 Task: Look for space in São Félix do Xingu, Brazil from 6th June, 2023 to 8th June, 2023 for 2 adults in price range Rs.7000 to Rs.12000. Place can be private room with 1  bedroom having 2 beds and 1 bathroom. Property type can be house, flat, guest house. Amenities needed are: wifi. Booking option can be shelf check-in. Required host language is Spanish.
Action: Mouse moved to (570, 75)
Screenshot: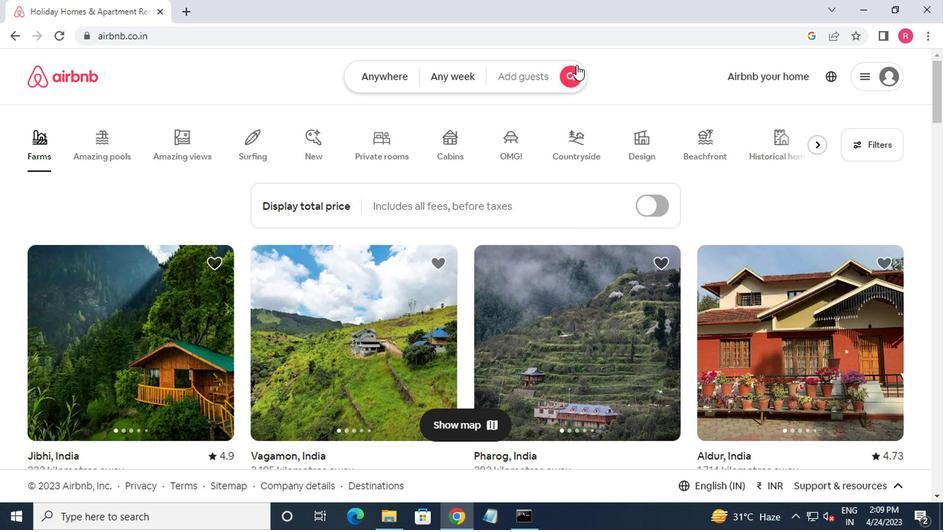 
Action: Mouse pressed left at (570, 75)
Screenshot: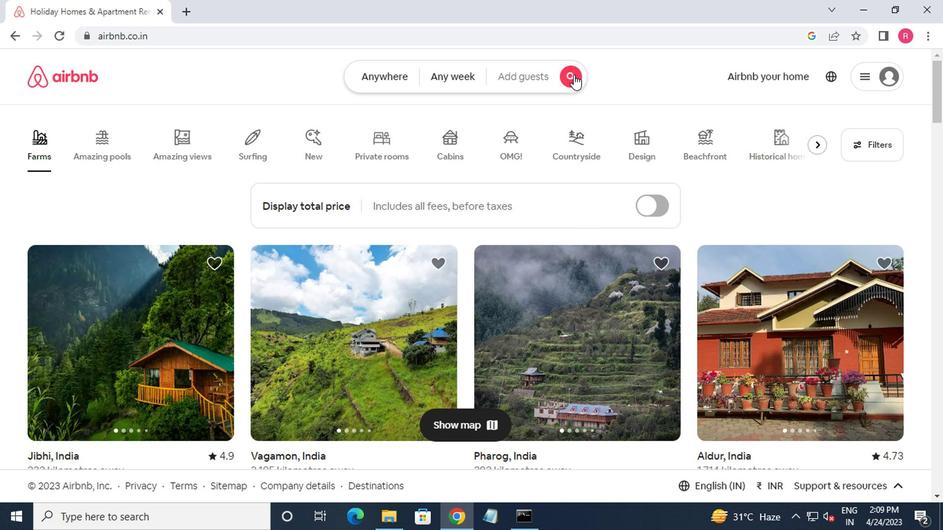 
Action: Mouse moved to (256, 142)
Screenshot: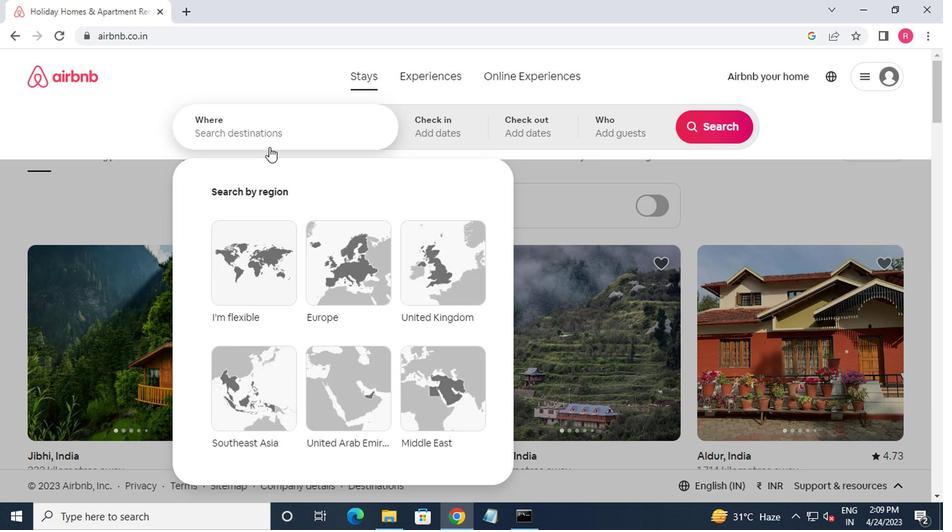
Action: Mouse pressed left at (256, 142)
Screenshot: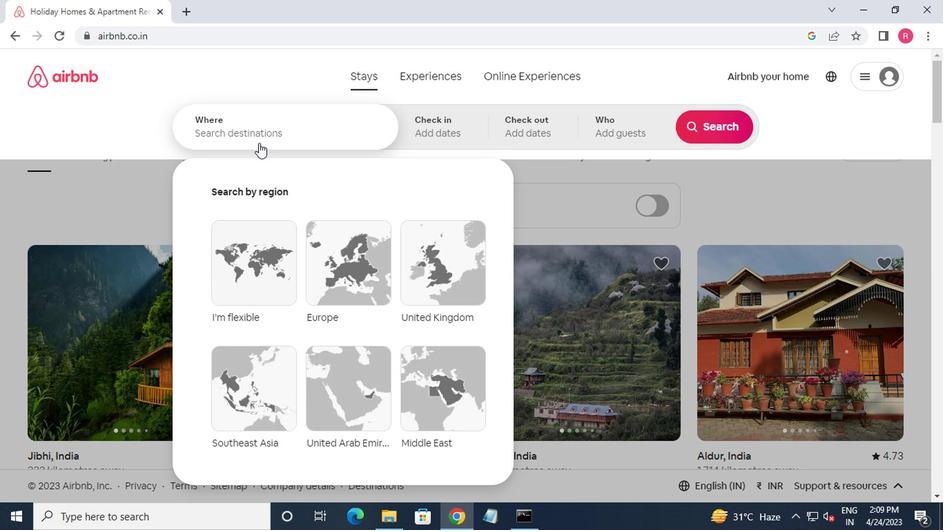 
Action: Mouse moved to (256, 142)
Screenshot: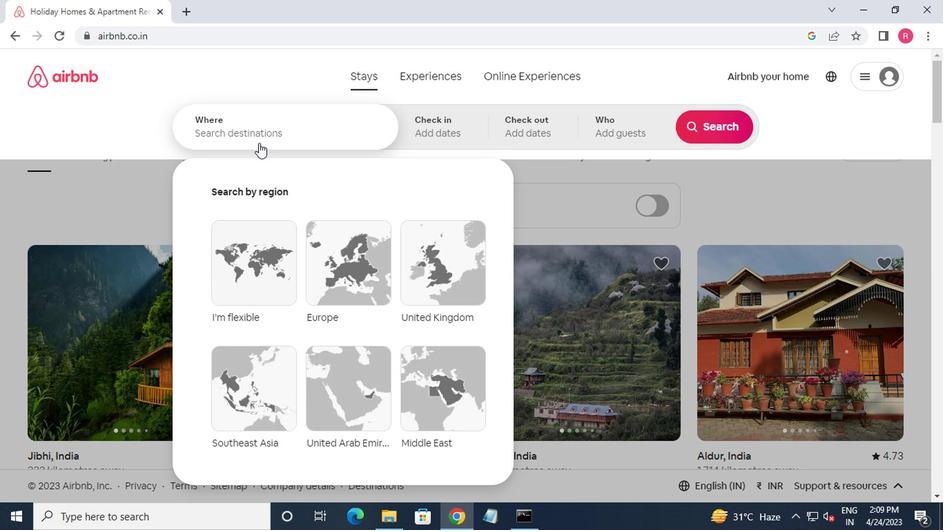 
Action: Key pressed sao<Key.space>felix<Key.space>do<Key.space>xingu,brazil<Key.enter>
Screenshot: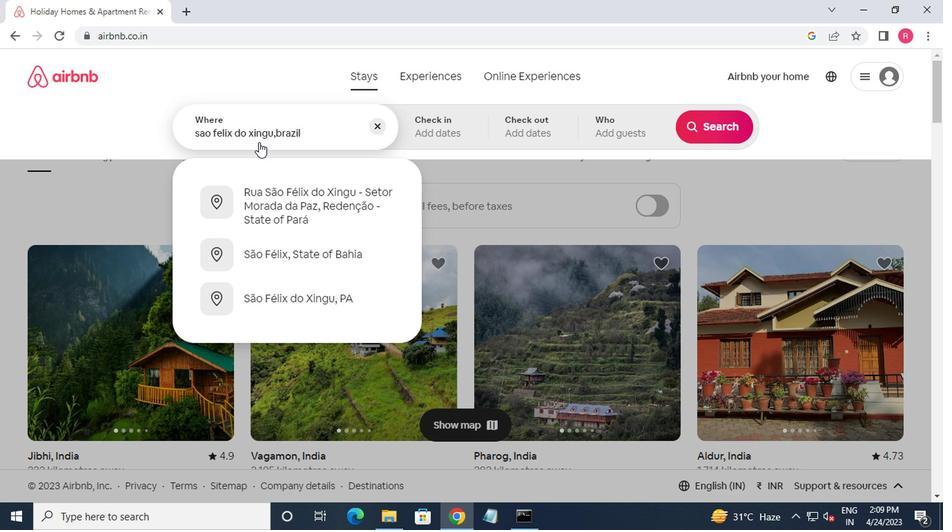 
Action: Mouse moved to (707, 238)
Screenshot: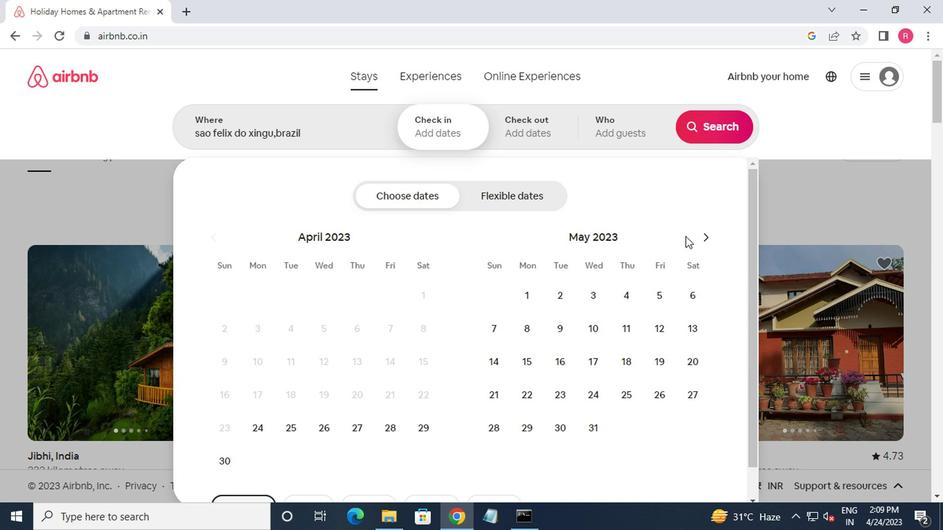 
Action: Mouse pressed left at (707, 238)
Screenshot: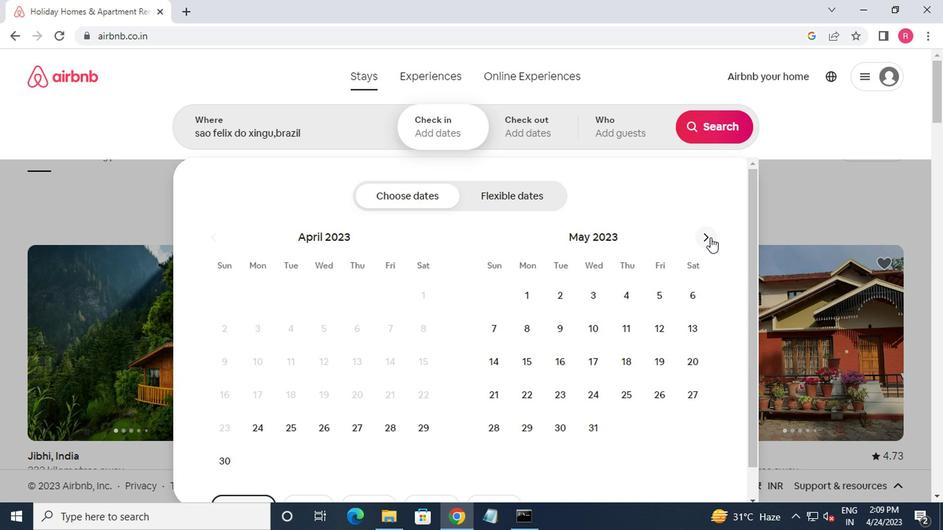 
Action: Mouse pressed left at (707, 238)
Screenshot: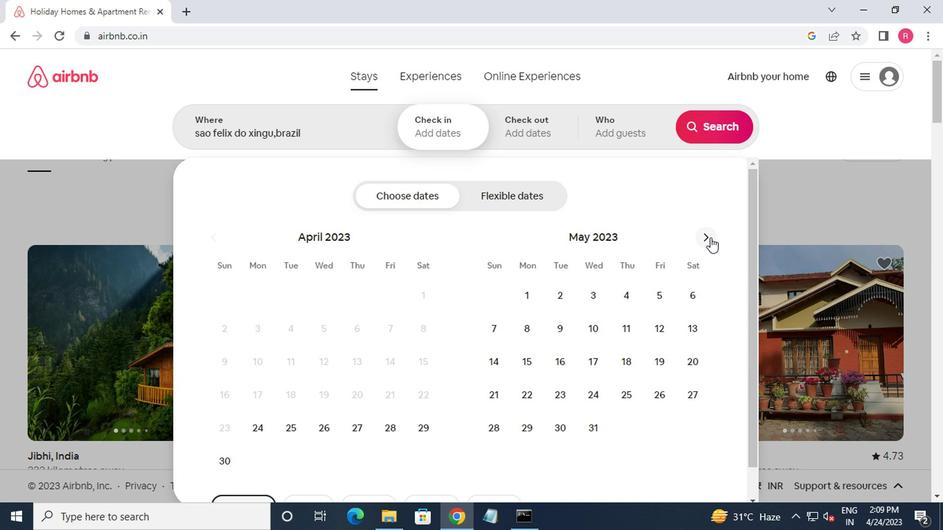 
Action: Mouse moved to (558, 328)
Screenshot: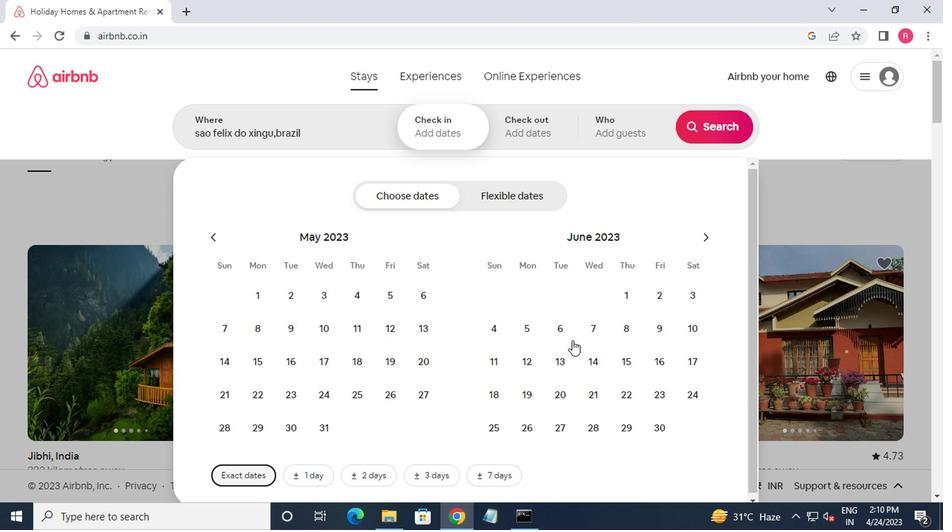 
Action: Mouse pressed left at (558, 328)
Screenshot: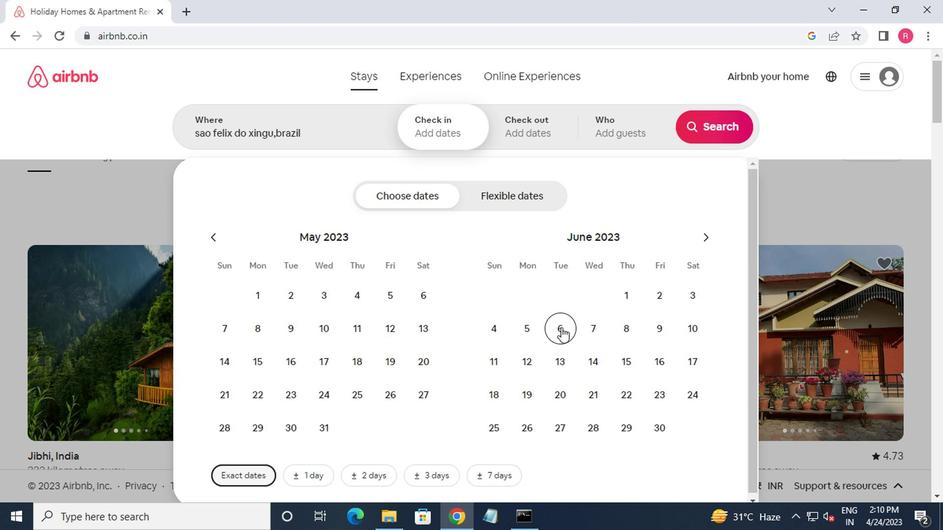 
Action: Mouse moved to (626, 338)
Screenshot: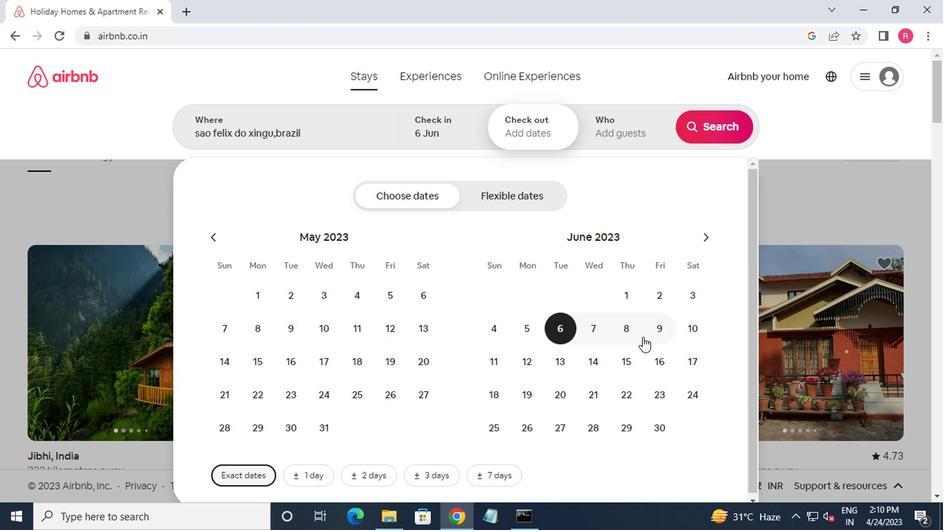 
Action: Mouse pressed left at (626, 338)
Screenshot: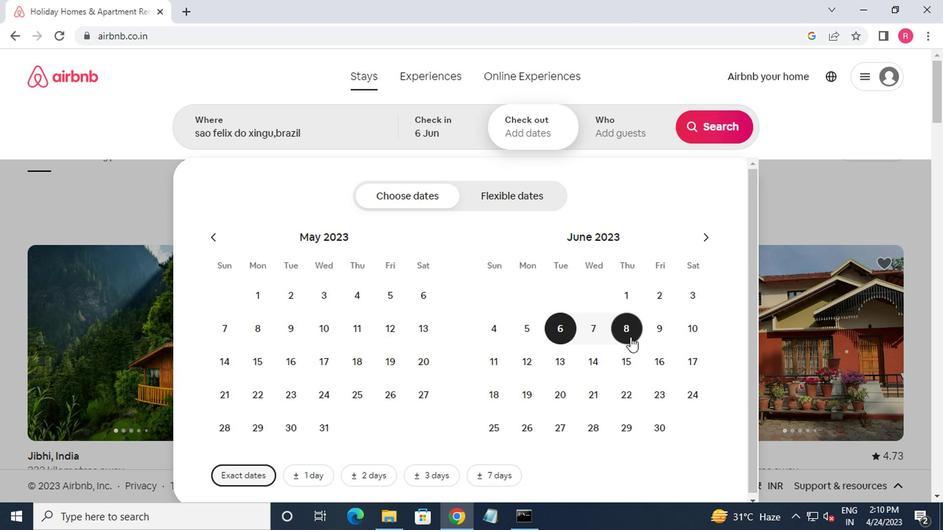 
Action: Mouse moved to (605, 142)
Screenshot: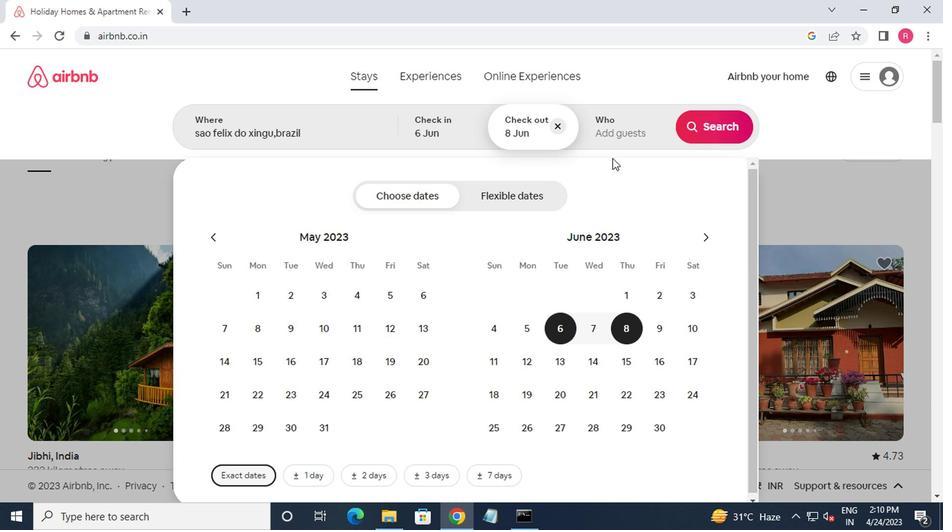 
Action: Mouse pressed left at (605, 142)
Screenshot: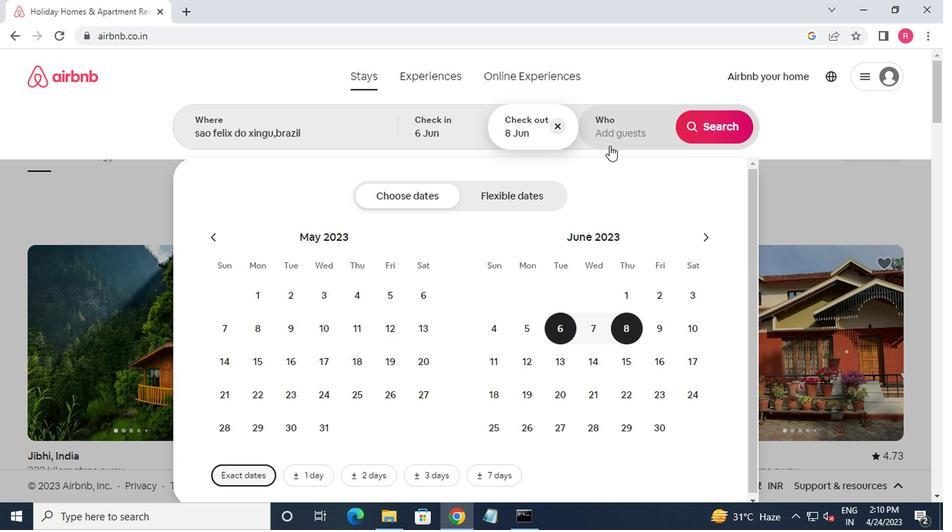 
Action: Mouse moved to (714, 200)
Screenshot: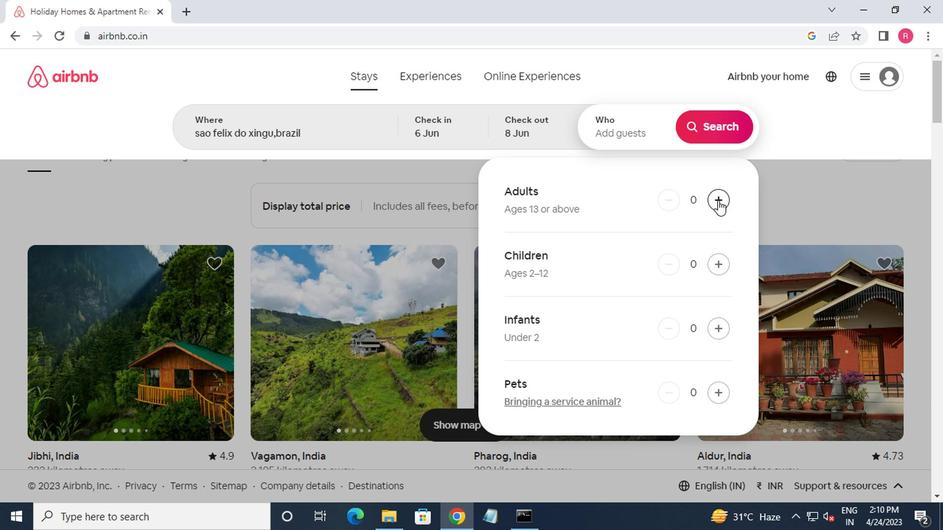 
Action: Mouse pressed left at (714, 200)
Screenshot: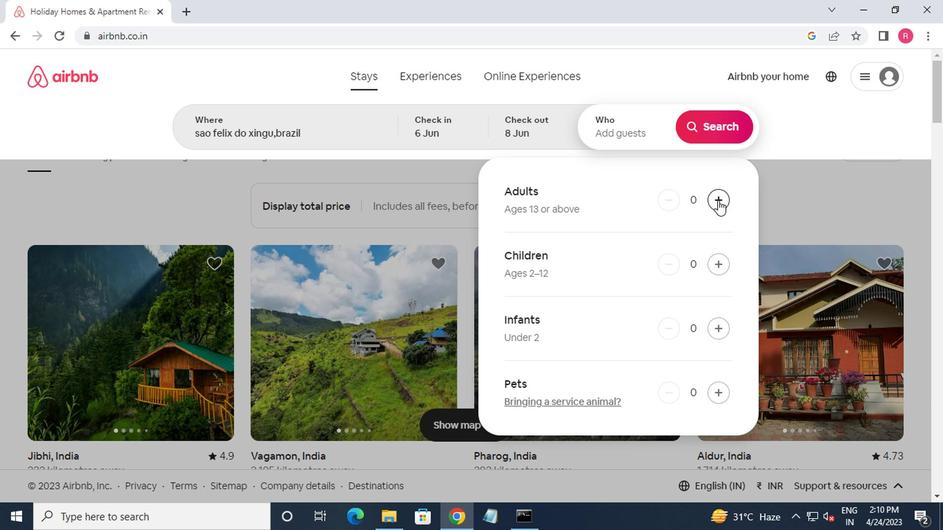 
Action: Mouse pressed left at (714, 200)
Screenshot: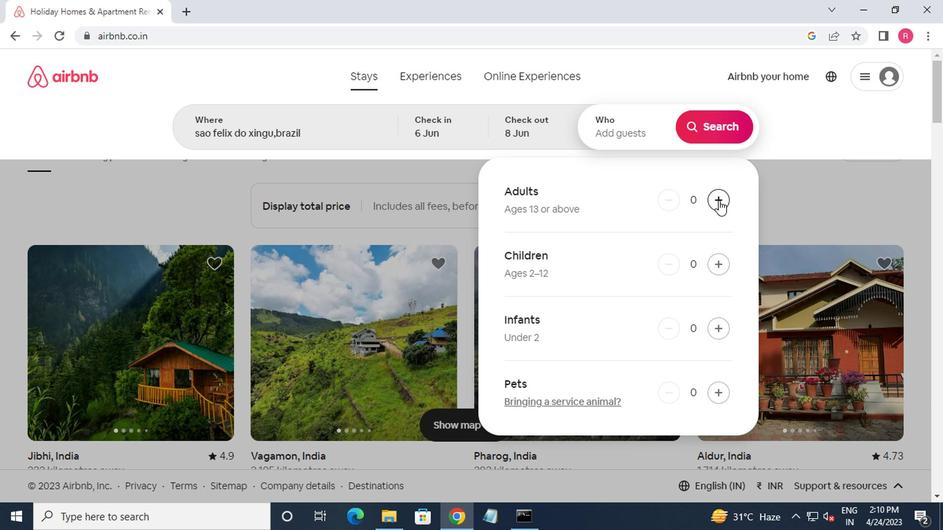
Action: Mouse moved to (693, 135)
Screenshot: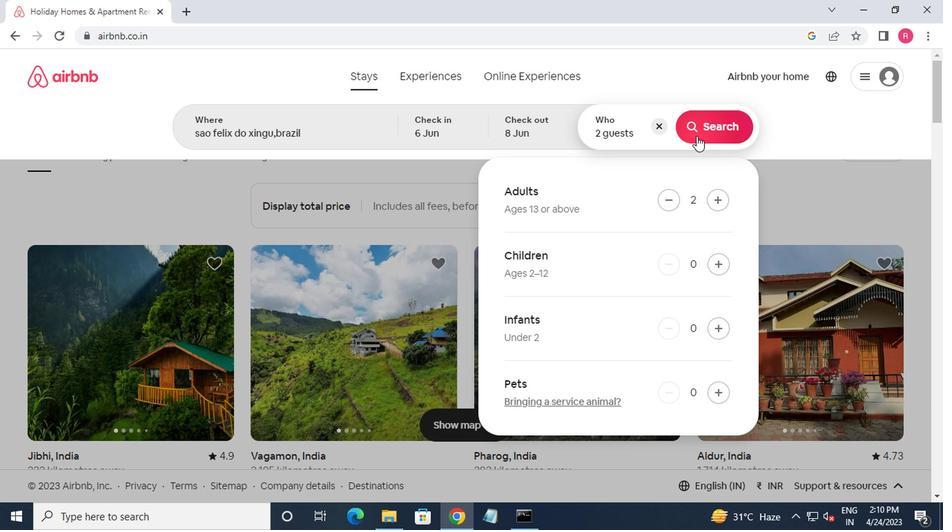 
Action: Mouse pressed left at (693, 135)
Screenshot: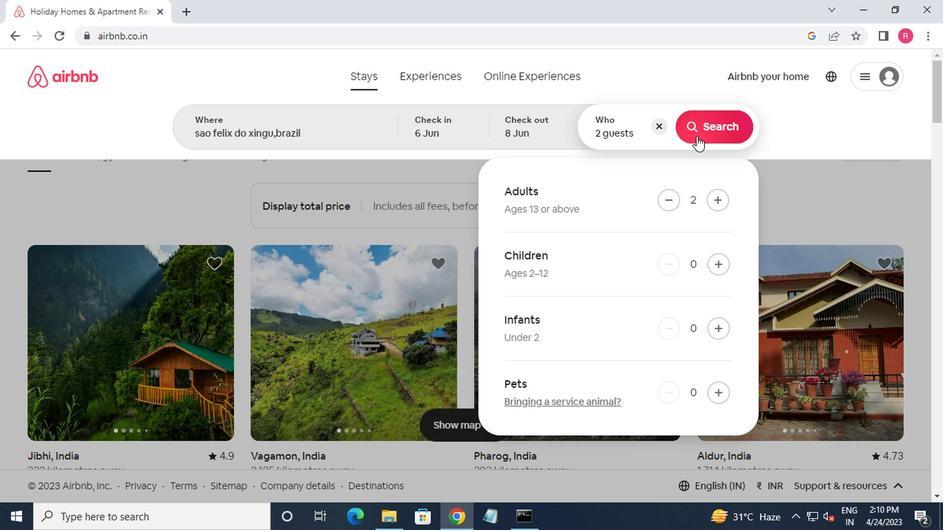 
Action: Mouse moved to (875, 123)
Screenshot: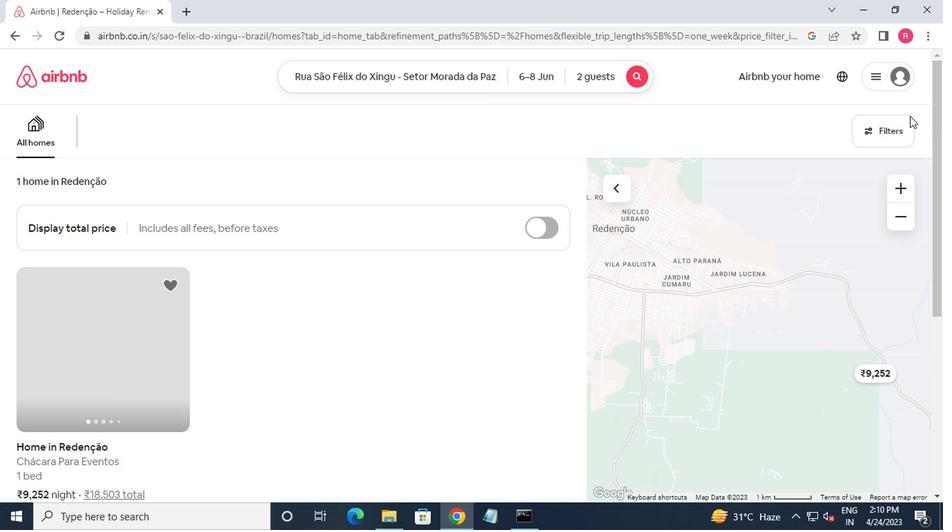 
Action: Mouse pressed left at (875, 123)
Screenshot: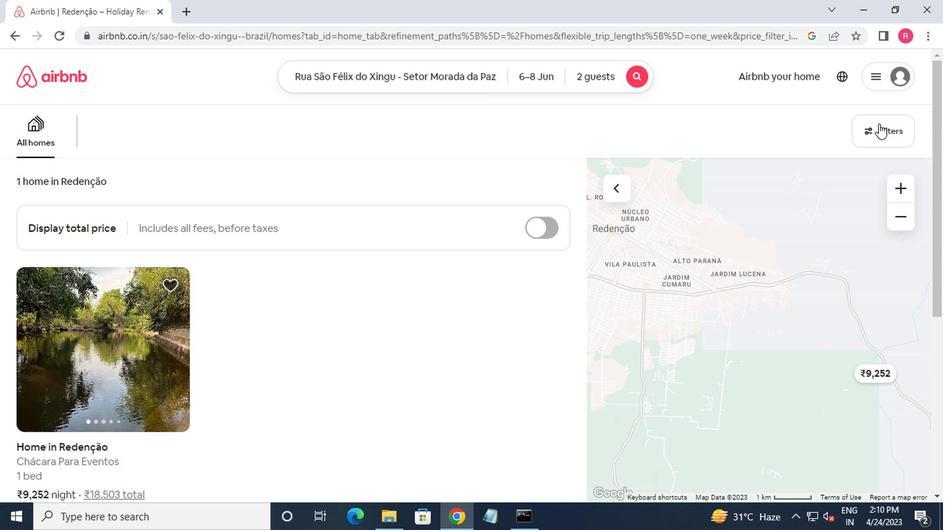 
Action: Mouse moved to (295, 308)
Screenshot: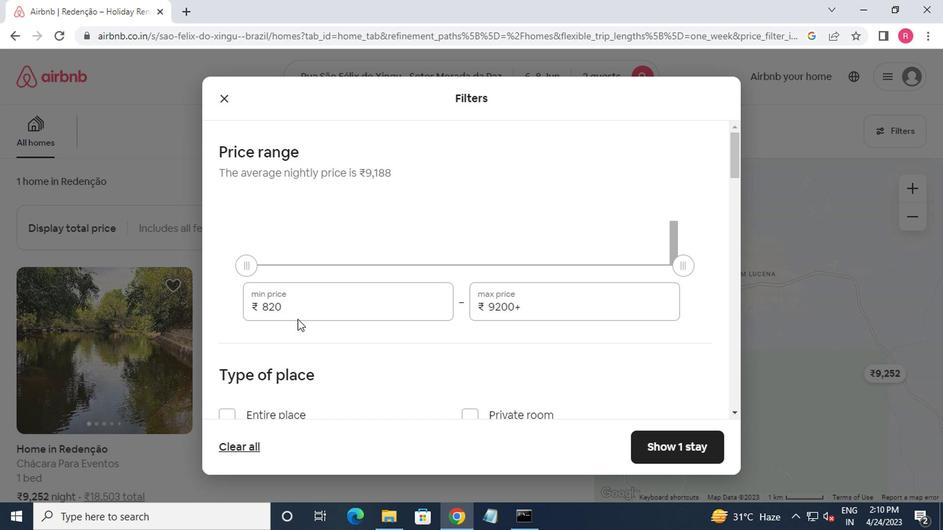 
Action: Mouse pressed left at (295, 308)
Screenshot: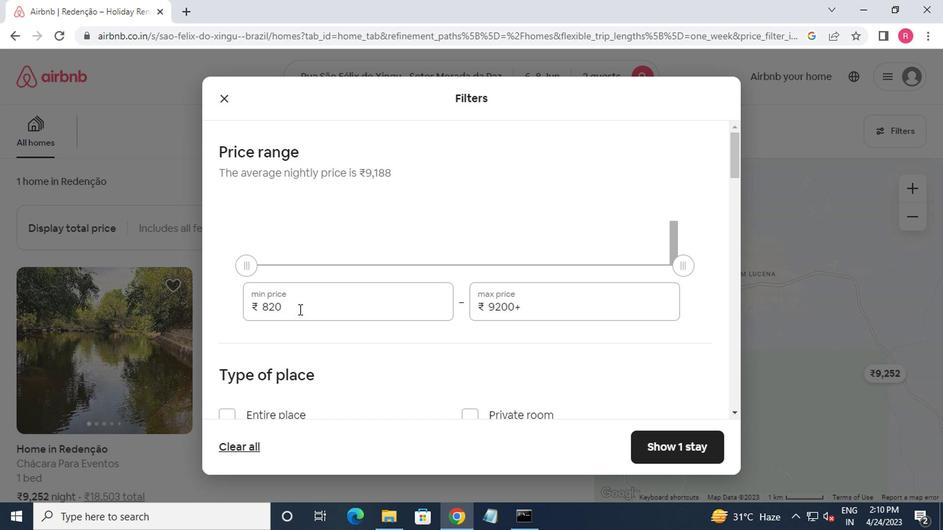 
Action: Key pressed <Key.backspace><Key.backspace><Key.backspace><Key.backspace>7000<Key.tab>12000
Screenshot: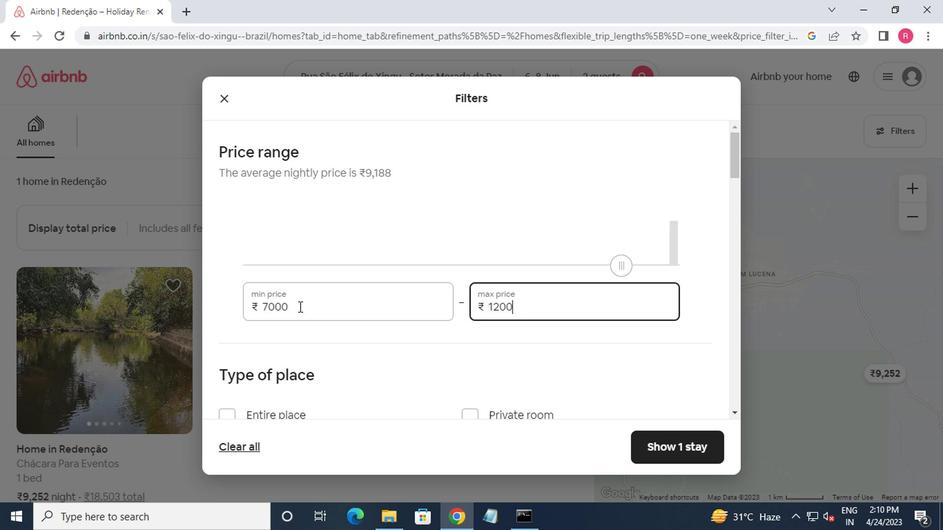 
Action: Mouse moved to (319, 285)
Screenshot: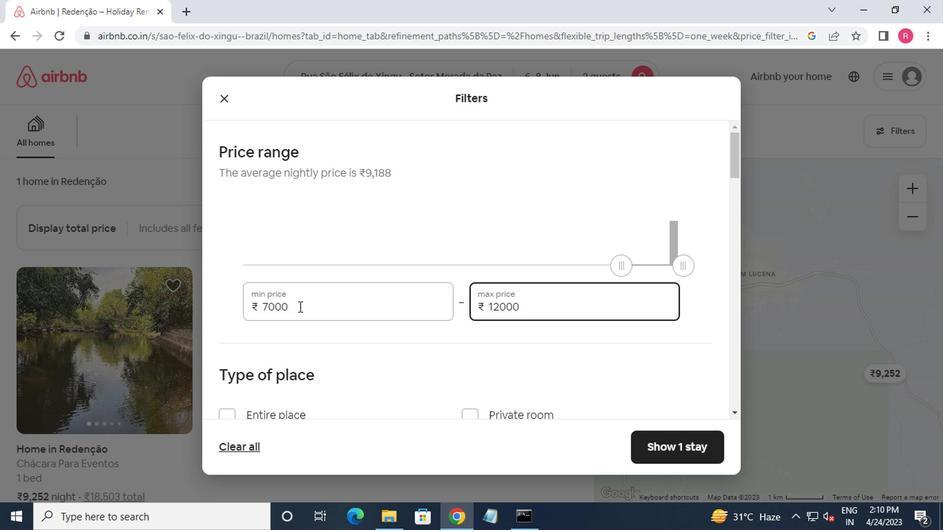 
Action: Mouse scrolled (319, 284) with delta (0, 0)
Screenshot: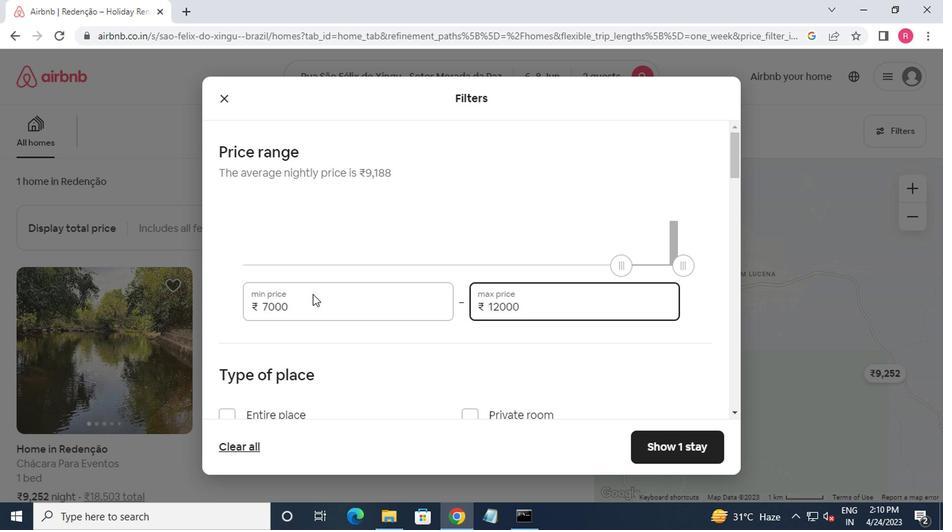 
Action: Mouse moved to (375, 348)
Screenshot: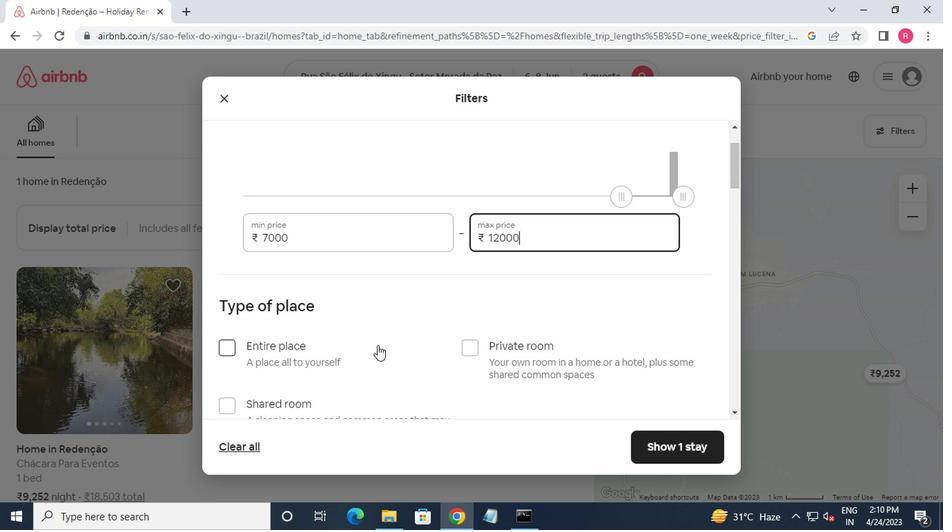 
Action: Mouse scrolled (375, 347) with delta (0, 0)
Screenshot: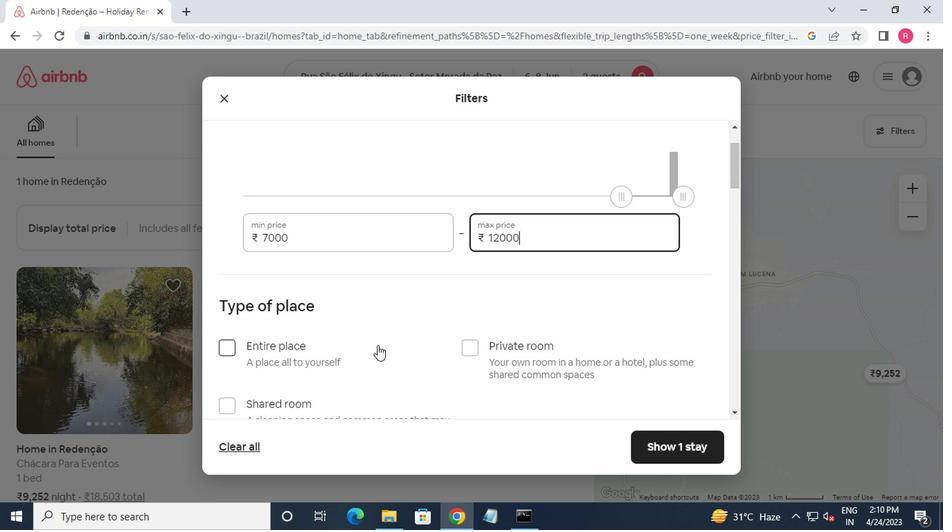 
Action: Mouse moved to (470, 280)
Screenshot: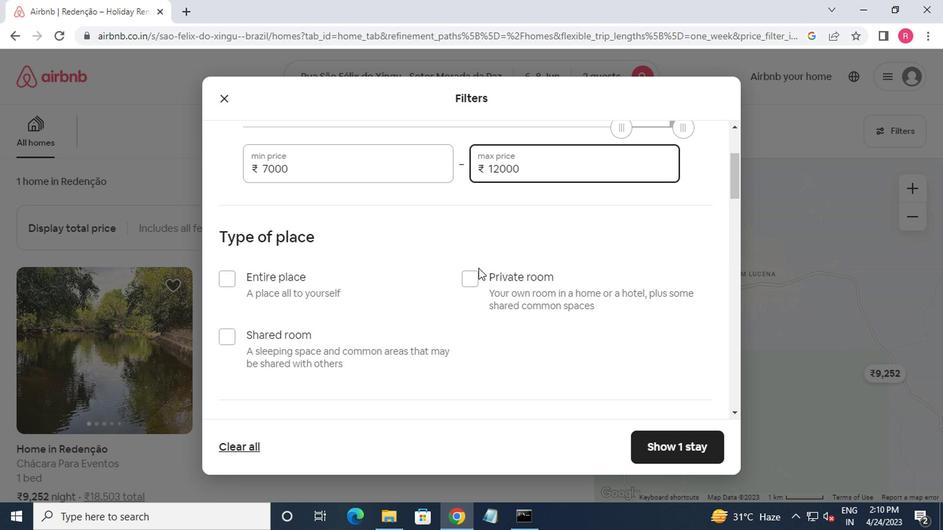
Action: Mouse pressed left at (470, 280)
Screenshot: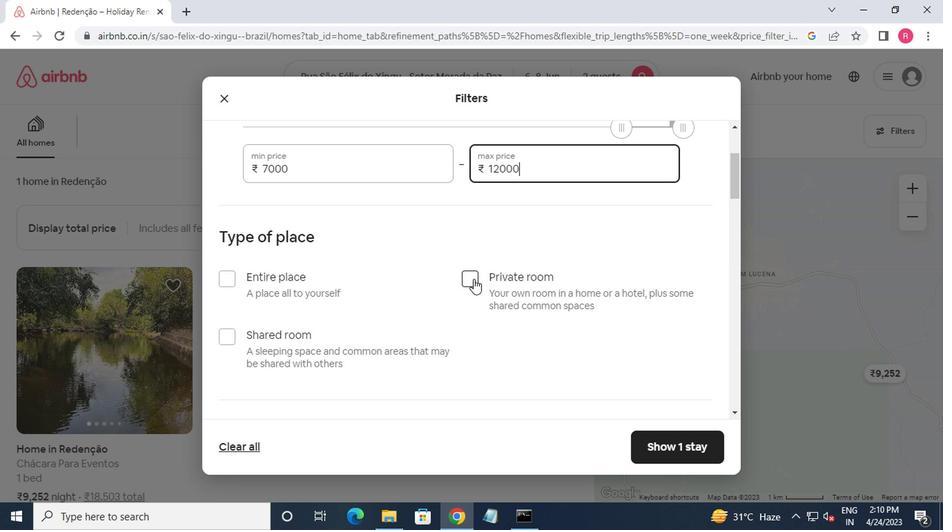 
Action: Mouse moved to (459, 299)
Screenshot: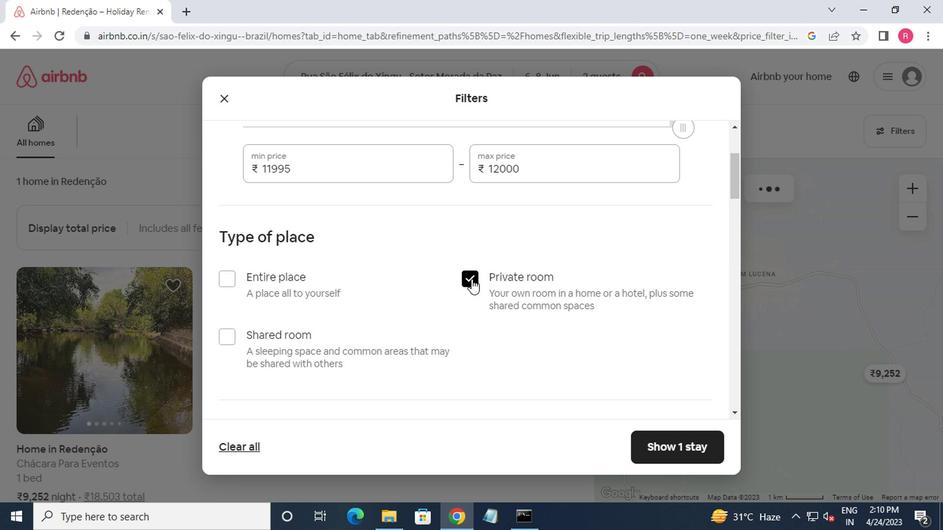 
Action: Mouse scrolled (459, 298) with delta (0, 0)
Screenshot: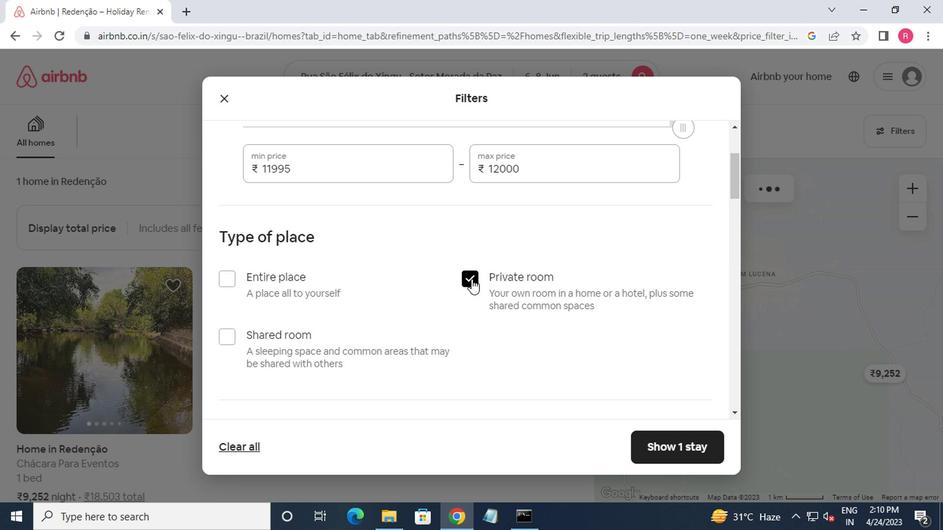 
Action: Mouse moved to (459, 303)
Screenshot: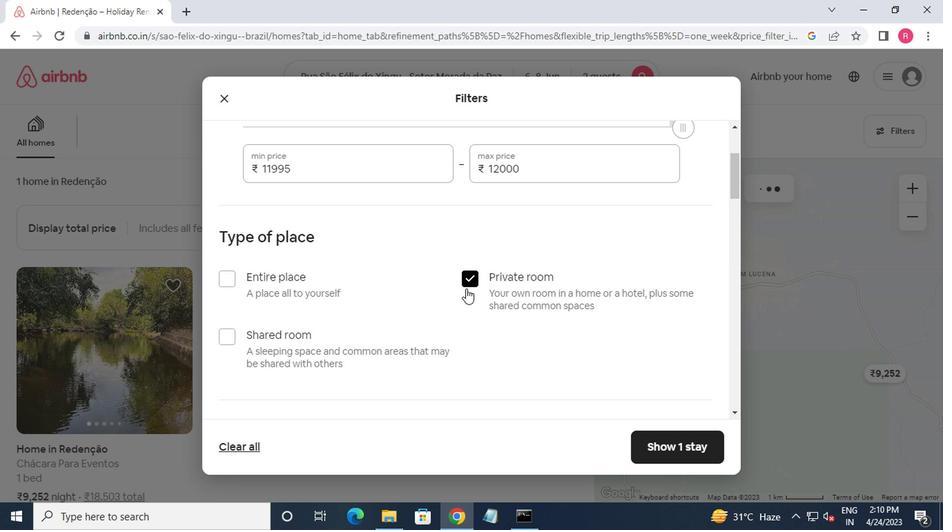 
Action: Mouse scrolled (459, 303) with delta (0, 0)
Screenshot: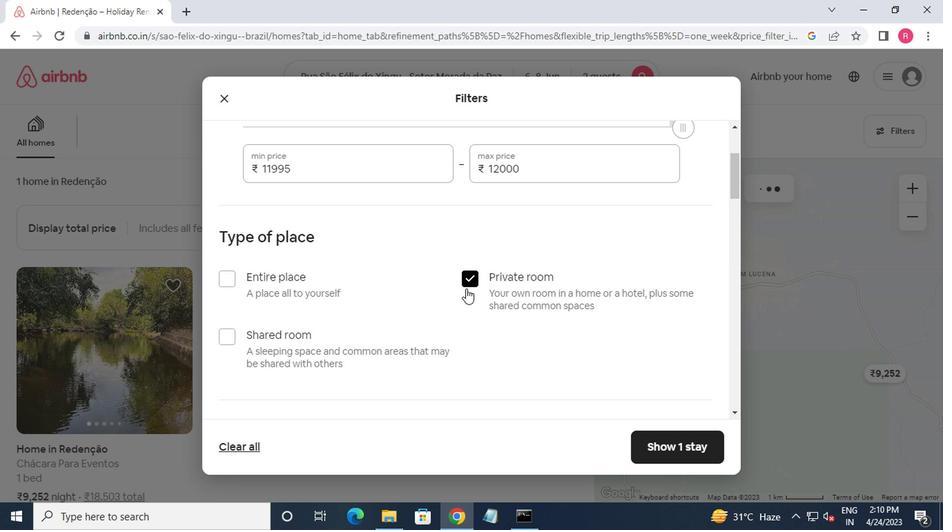 
Action: Mouse moved to (458, 307)
Screenshot: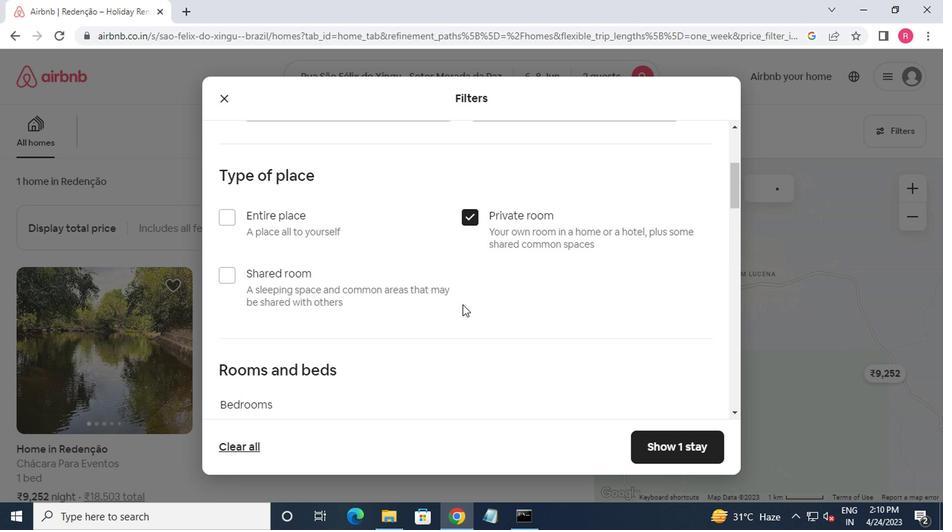 
Action: Mouse scrolled (458, 306) with delta (0, 0)
Screenshot: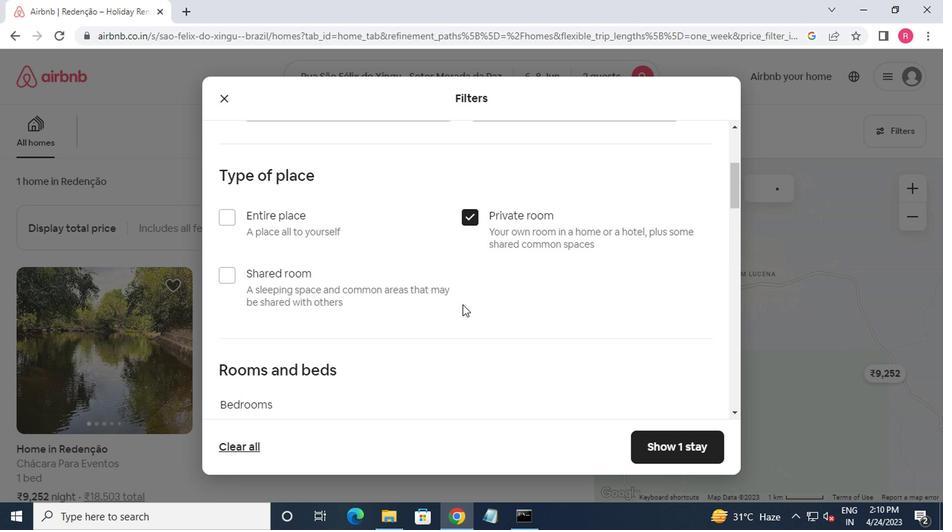 
Action: Mouse moved to (458, 308)
Screenshot: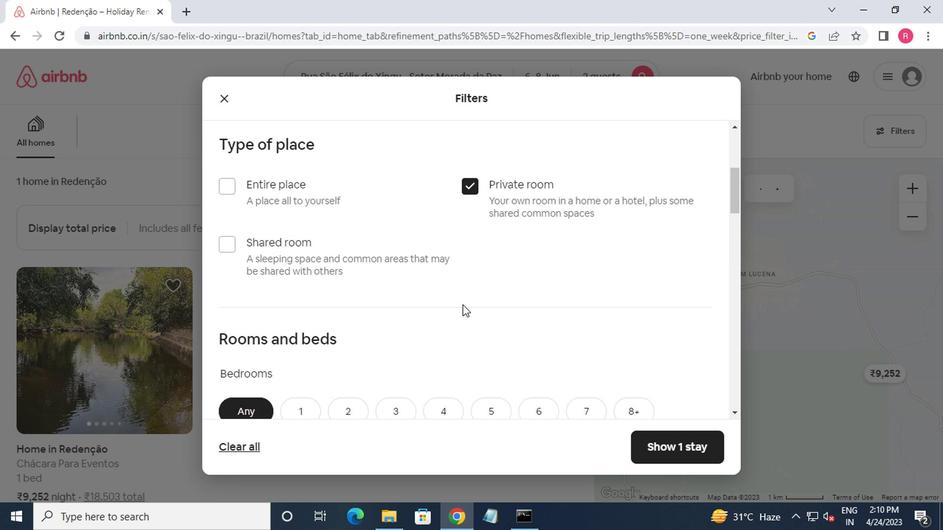 
Action: Mouse scrolled (458, 307) with delta (0, 0)
Screenshot: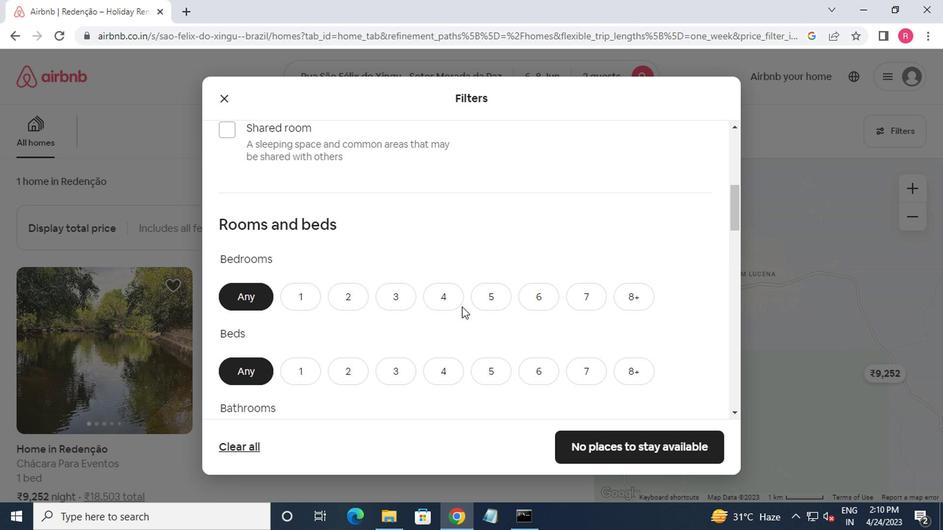 
Action: Mouse moved to (302, 235)
Screenshot: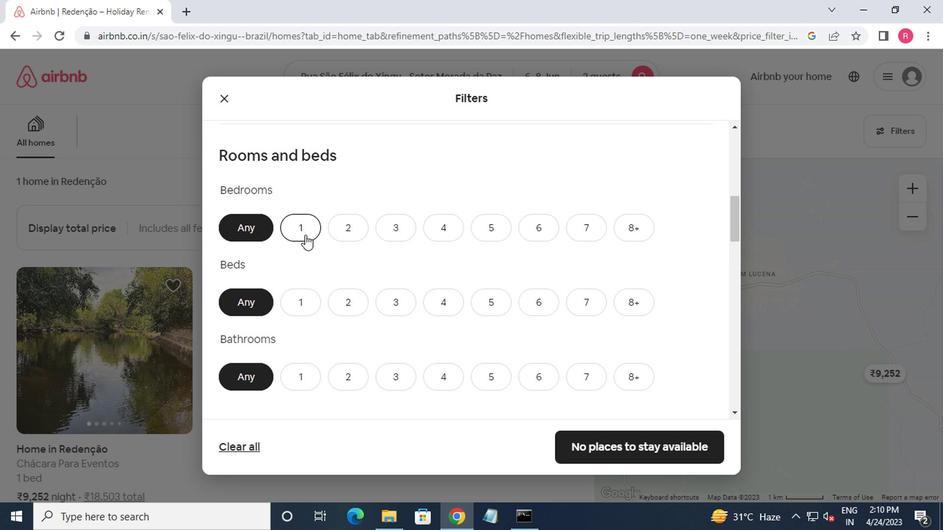 
Action: Mouse pressed left at (302, 235)
Screenshot: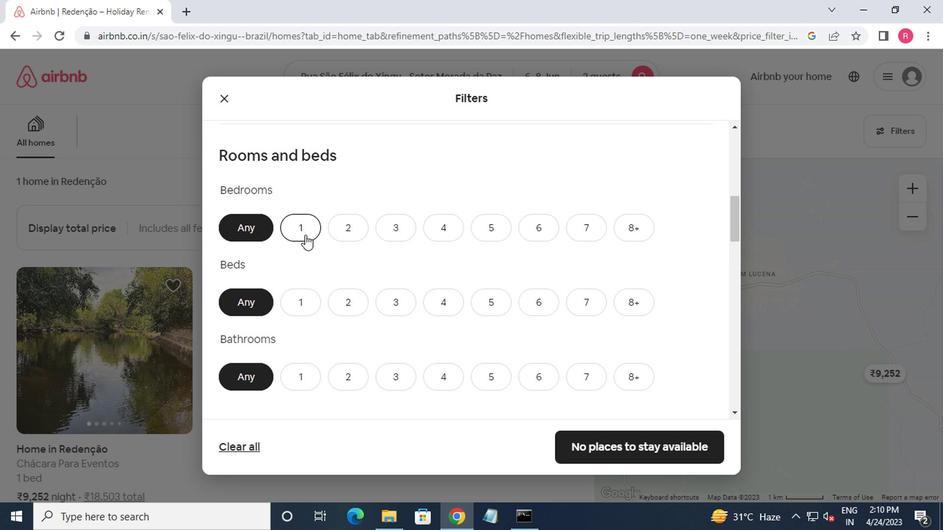 
Action: Mouse moved to (349, 312)
Screenshot: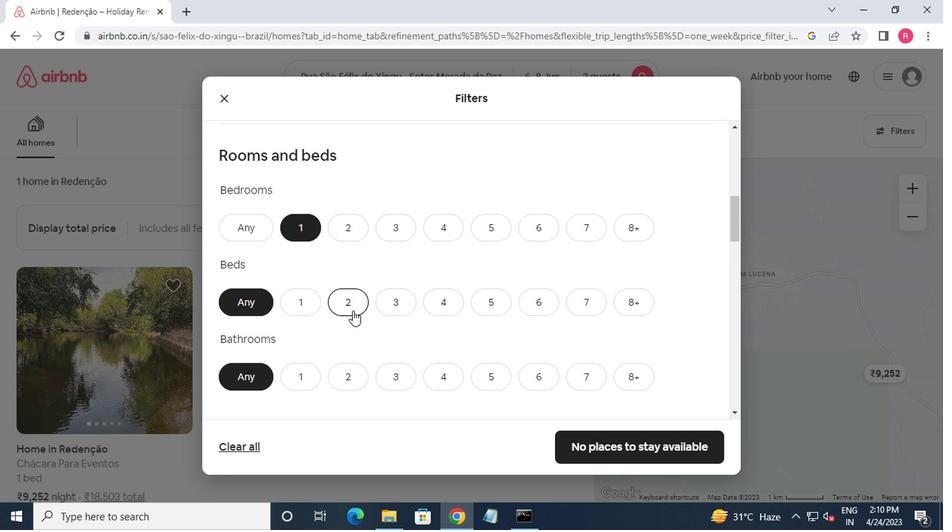 
Action: Mouse pressed left at (349, 312)
Screenshot: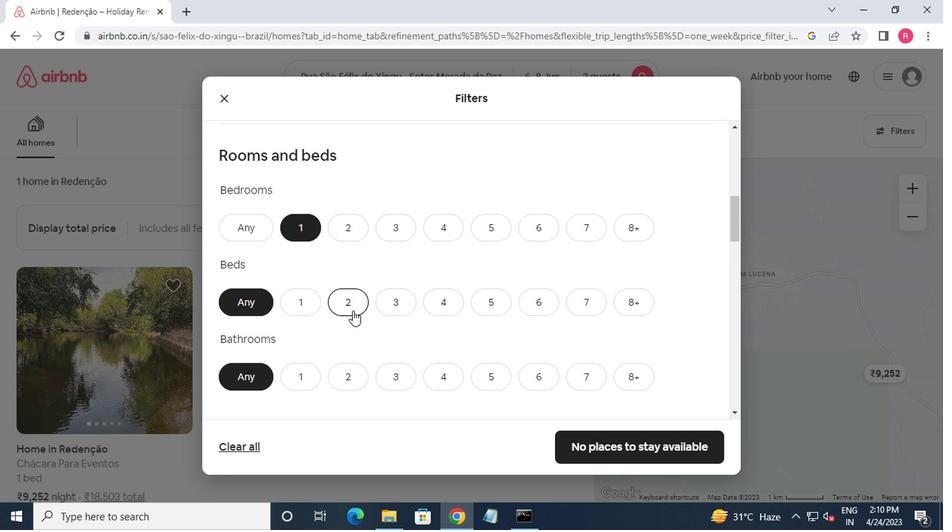
Action: Mouse moved to (350, 312)
Screenshot: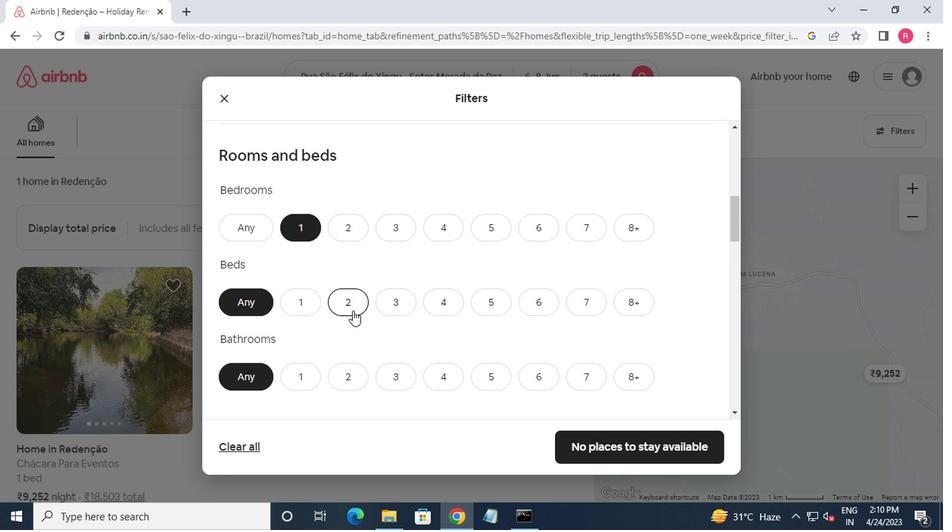 
Action: Mouse scrolled (350, 311) with delta (0, 0)
Screenshot: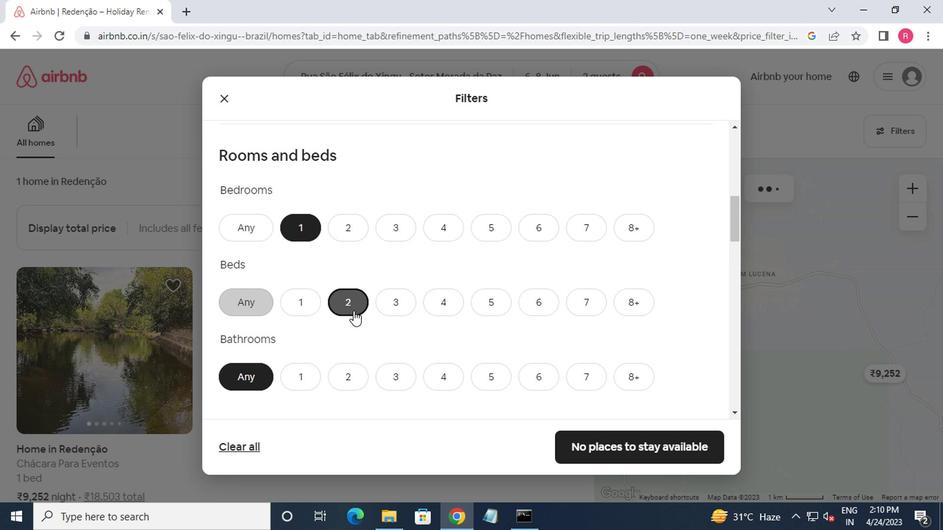 
Action: Mouse moved to (307, 310)
Screenshot: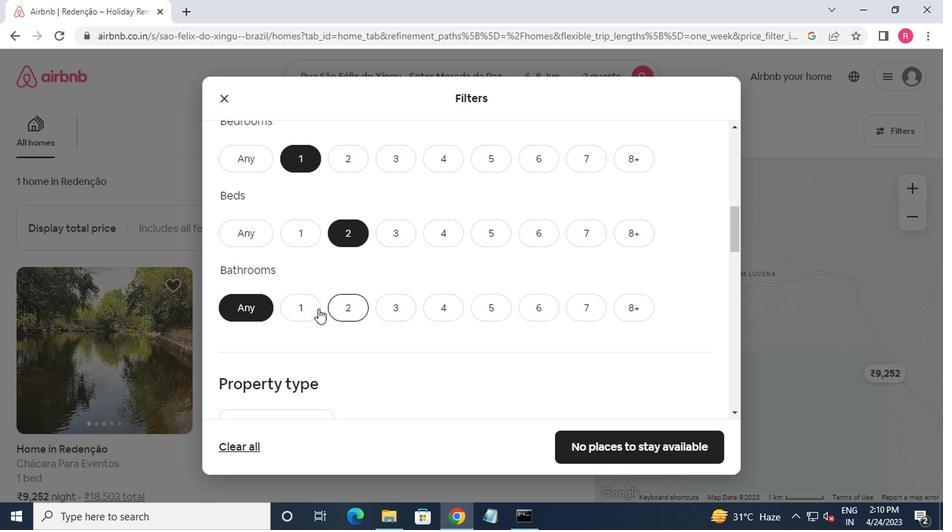 
Action: Mouse pressed left at (307, 310)
Screenshot: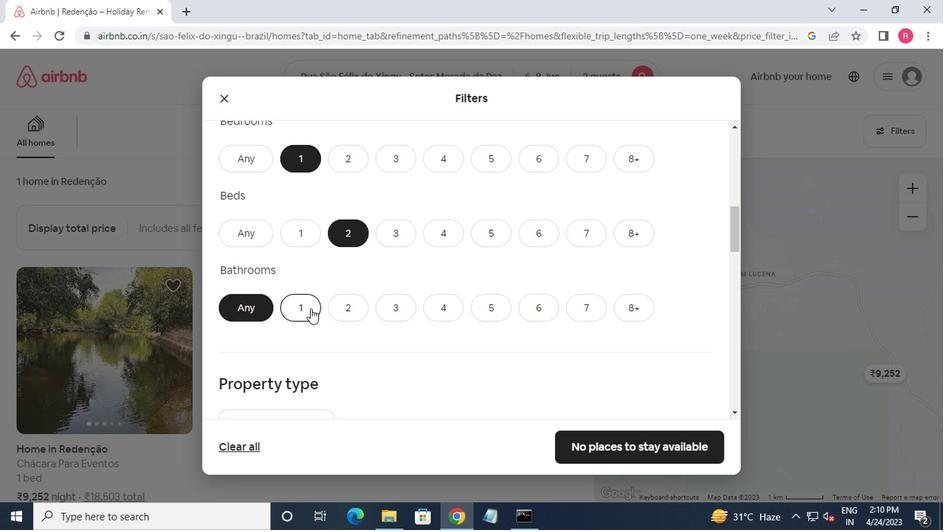 
Action: Mouse moved to (306, 313)
Screenshot: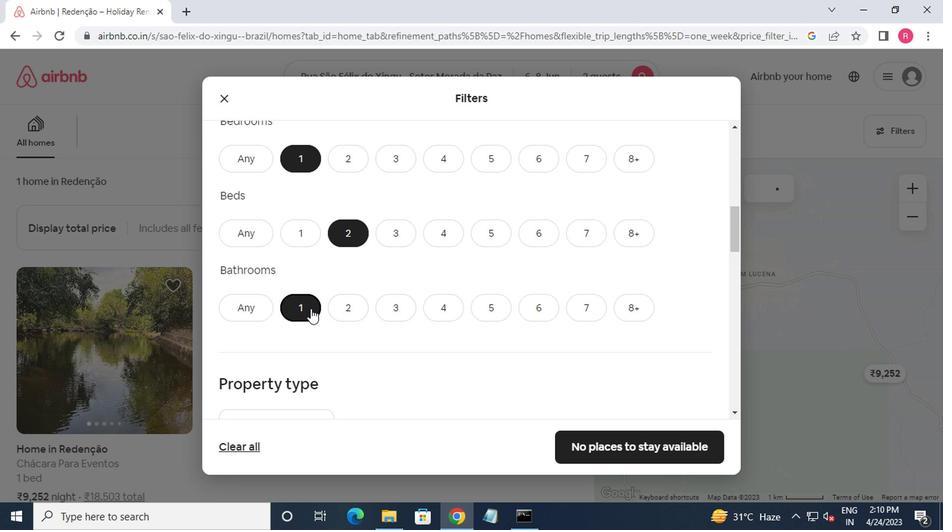 
Action: Mouse scrolled (306, 313) with delta (0, 0)
Screenshot: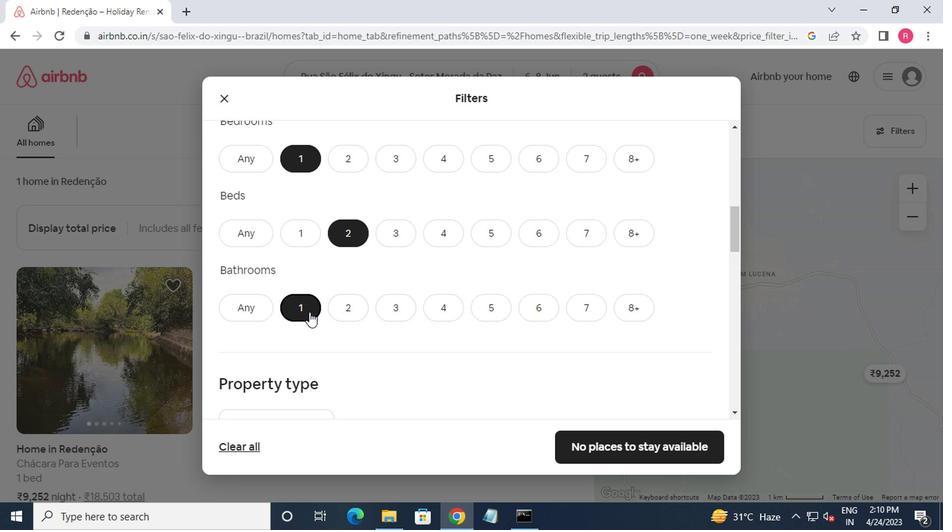 
Action: Mouse scrolled (306, 313) with delta (0, 0)
Screenshot: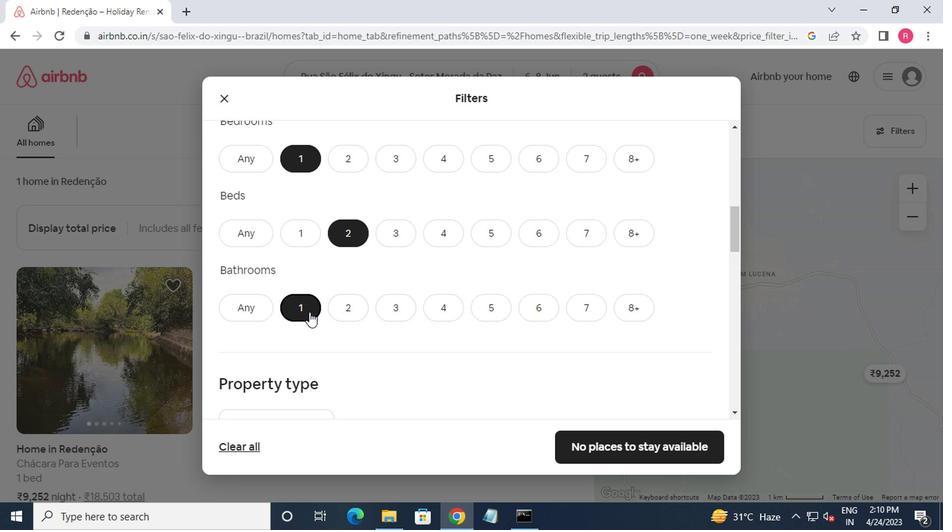 
Action: Mouse pressed left at (306, 313)
Screenshot: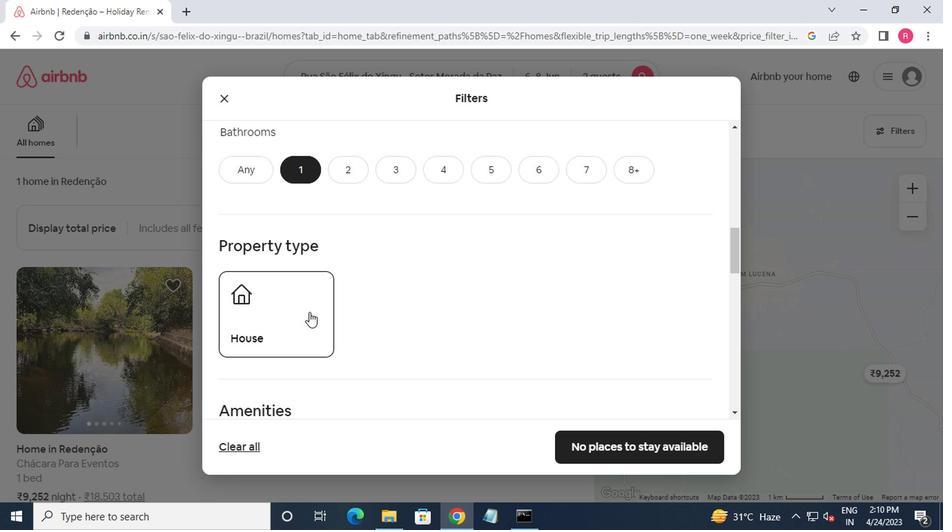 
Action: Mouse moved to (311, 326)
Screenshot: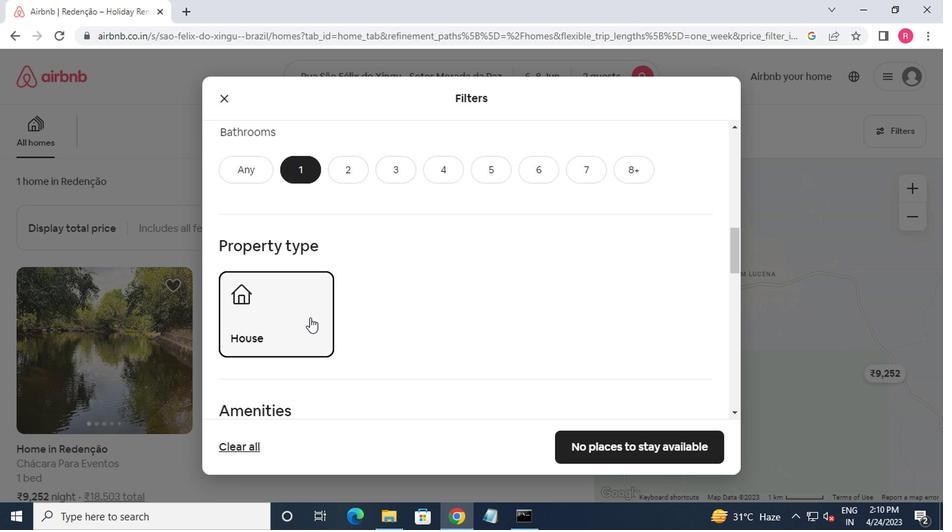 
Action: Mouse scrolled (311, 325) with delta (0, 0)
Screenshot: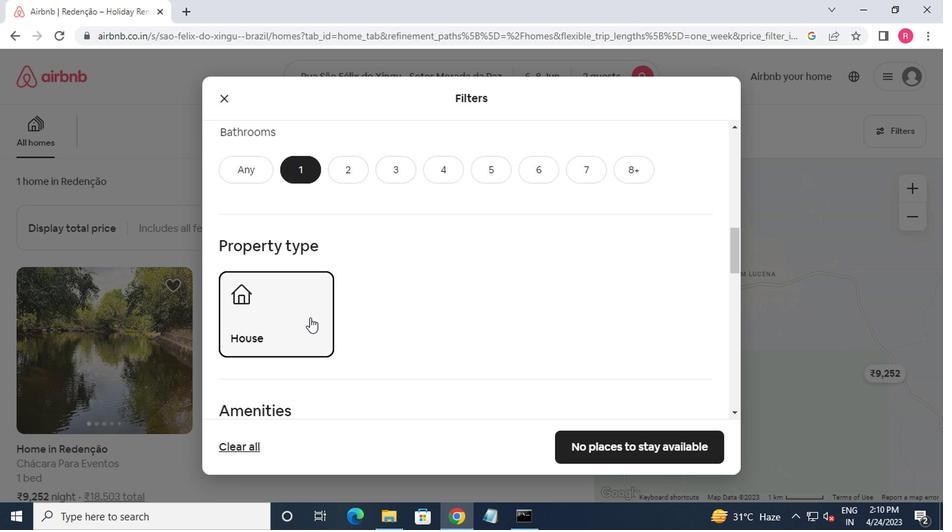 
Action: Mouse moved to (314, 334)
Screenshot: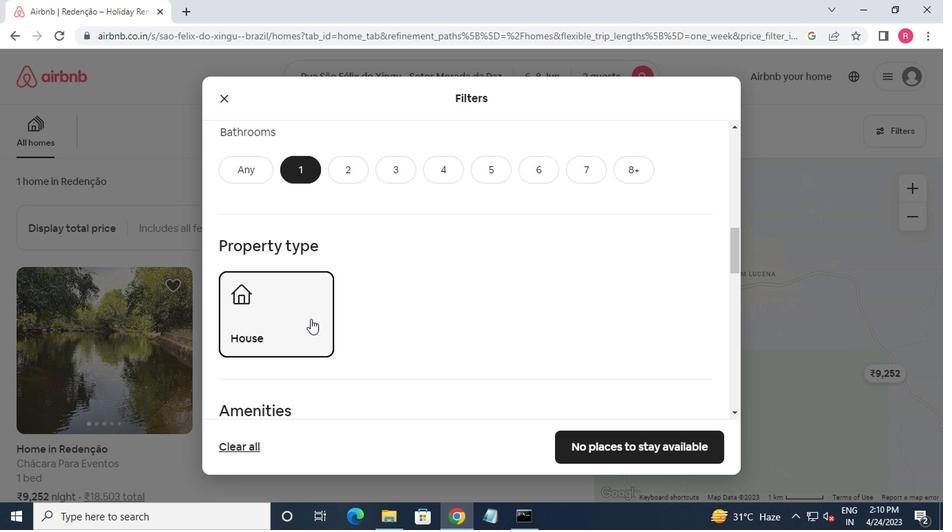 
Action: Mouse scrolled (314, 333) with delta (0, 0)
Screenshot: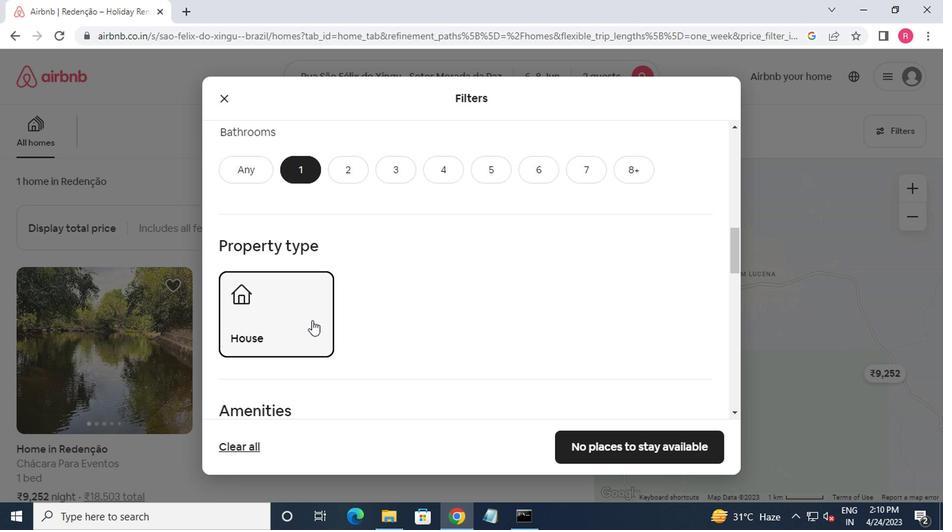 
Action: Mouse moved to (258, 342)
Screenshot: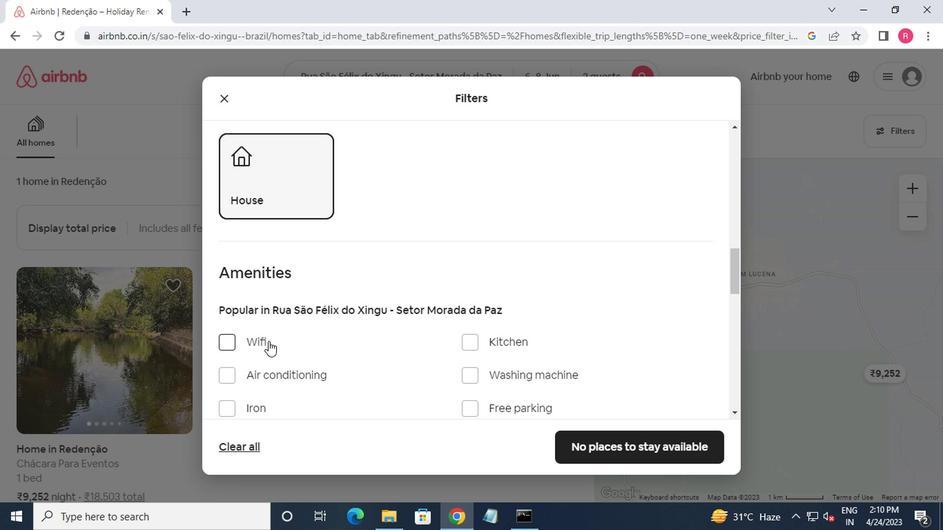 
Action: Mouse pressed left at (258, 342)
Screenshot: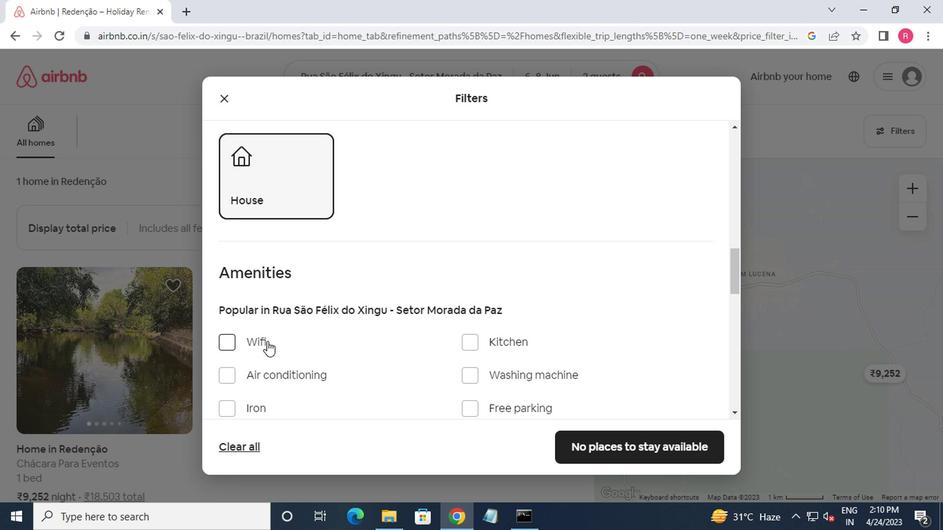 
Action: Mouse moved to (394, 348)
Screenshot: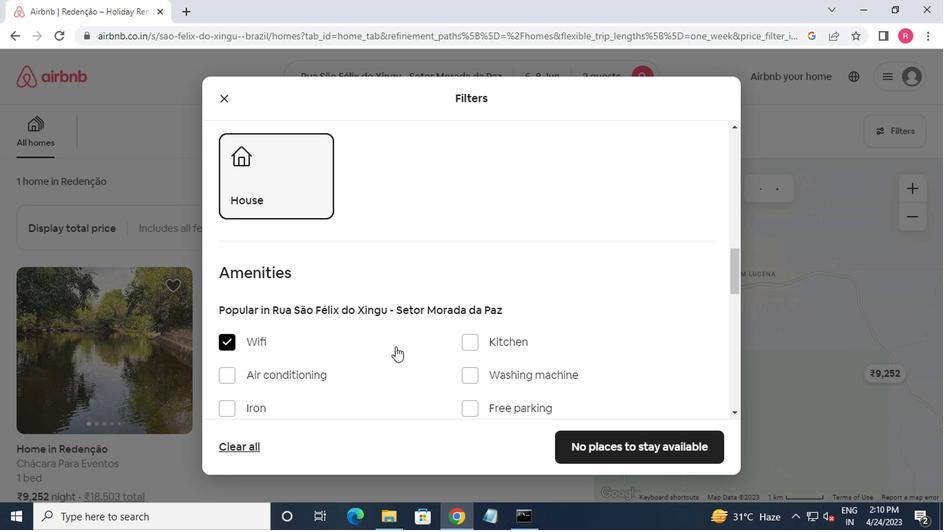 
Action: Mouse scrolled (394, 347) with delta (0, 0)
Screenshot: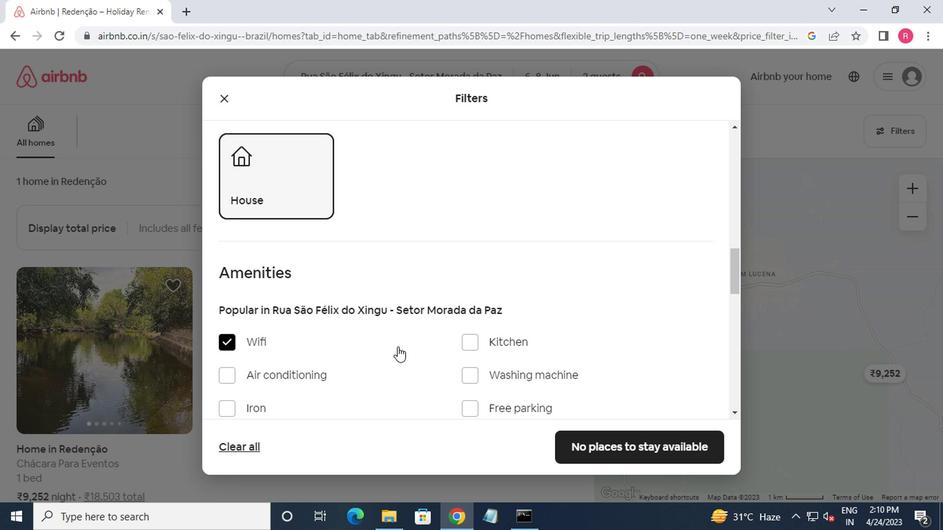 
Action: Mouse scrolled (394, 347) with delta (0, 0)
Screenshot: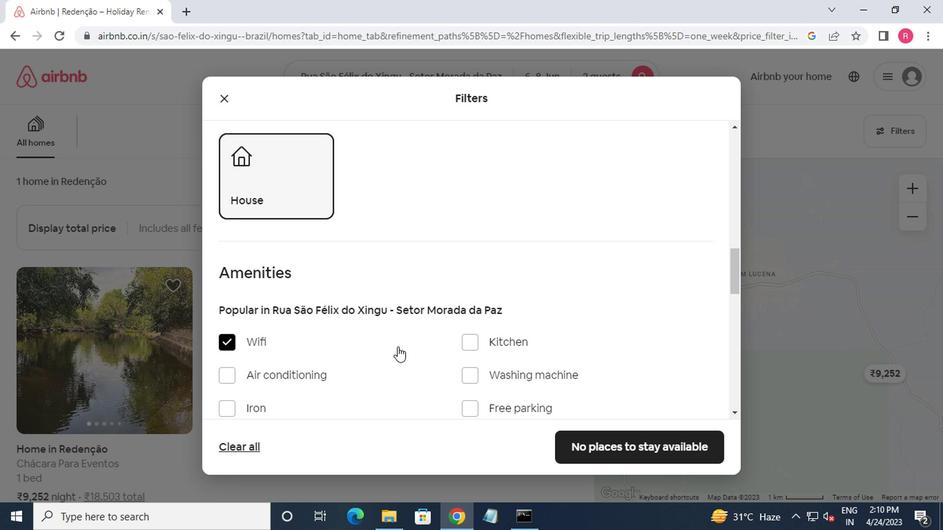 
Action: Mouse scrolled (394, 347) with delta (0, 0)
Screenshot: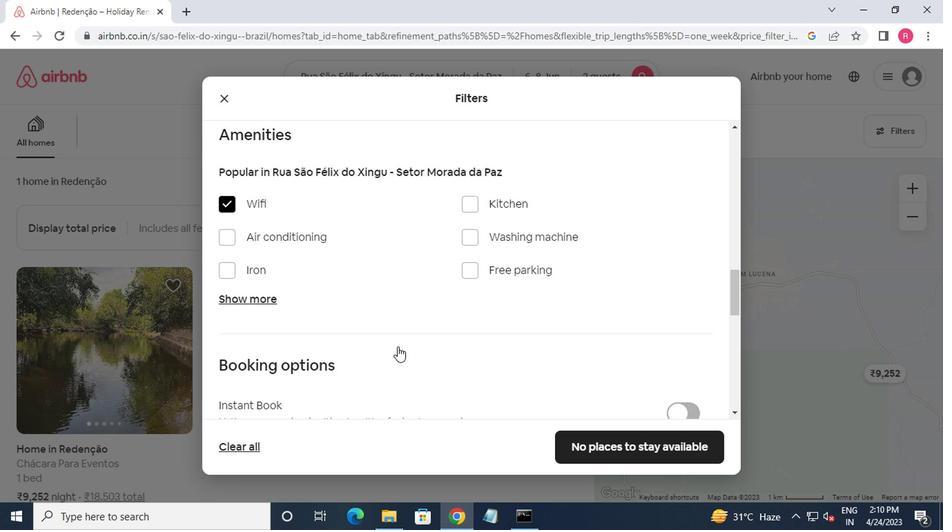 
Action: Mouse scrolled (394, 347) with delta (0, 0)
Screenshot: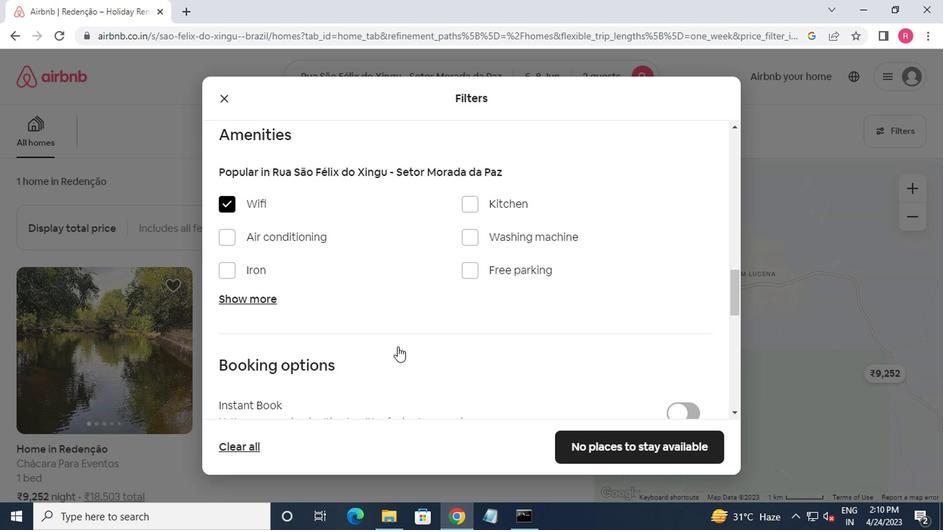 
Action: Mouse scrolled (394, 347) with delta (0, 0)
Screenshot: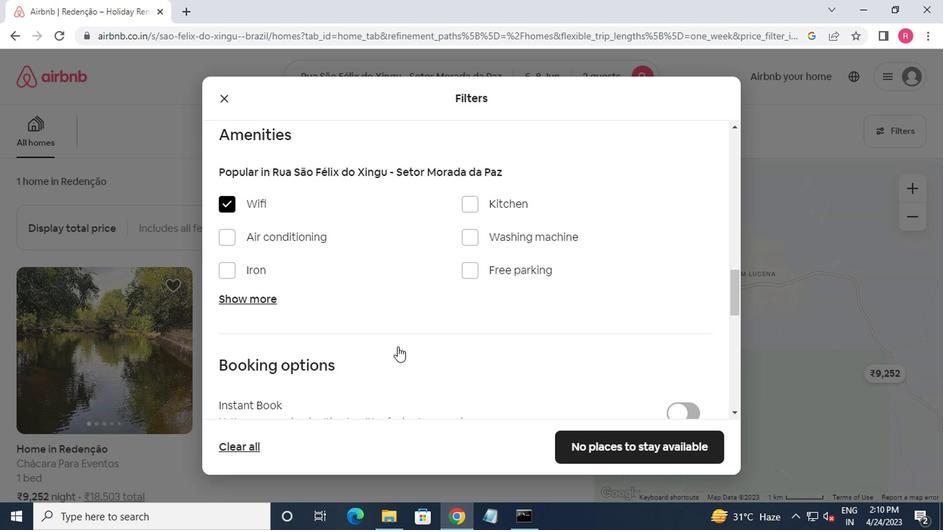
Action: Mouse scrolled (394, 347) with delta (0, 0)
Screenshot: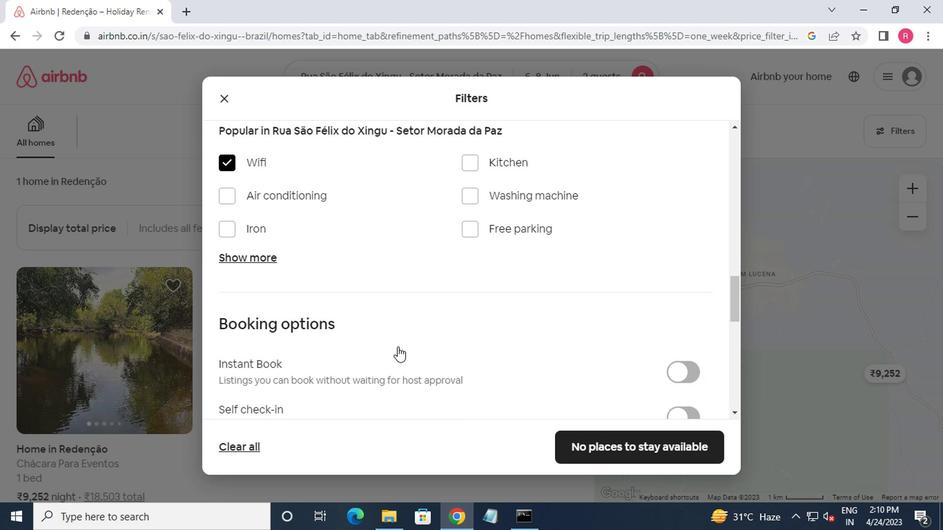 
Action: Mouse moved to (397, 346)
Screenshot: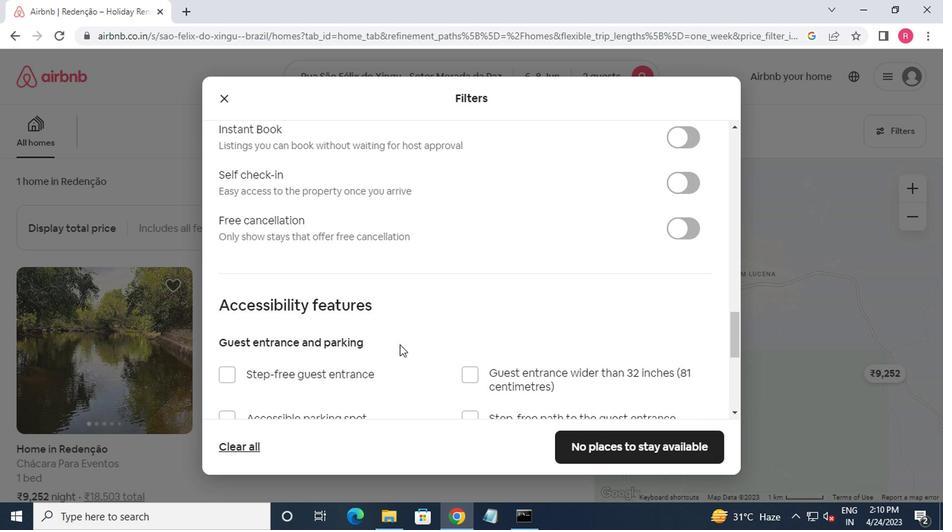 
Action: Mouse scrolled (397, 345) with delta (0, 0)
Screenshot: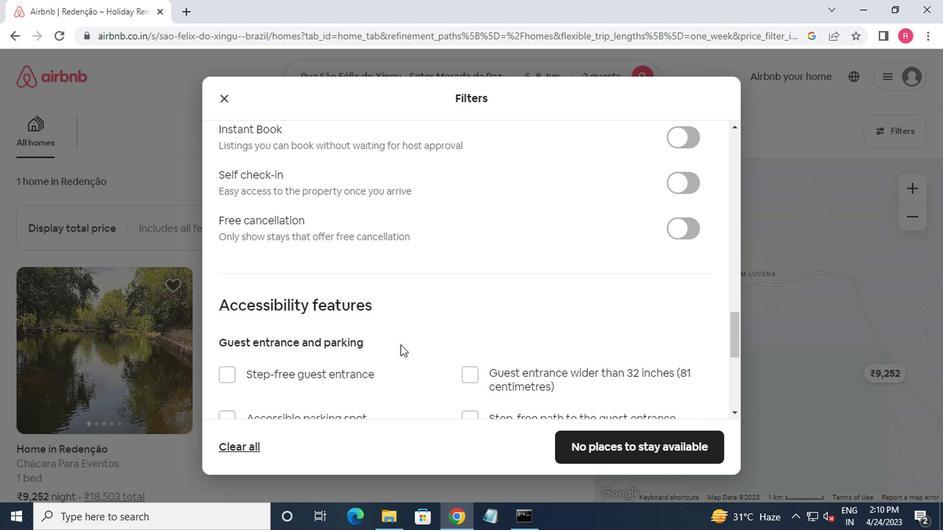 
Action: Mouse scrolled (397, 345) with delta (0, 0)
Screenshot: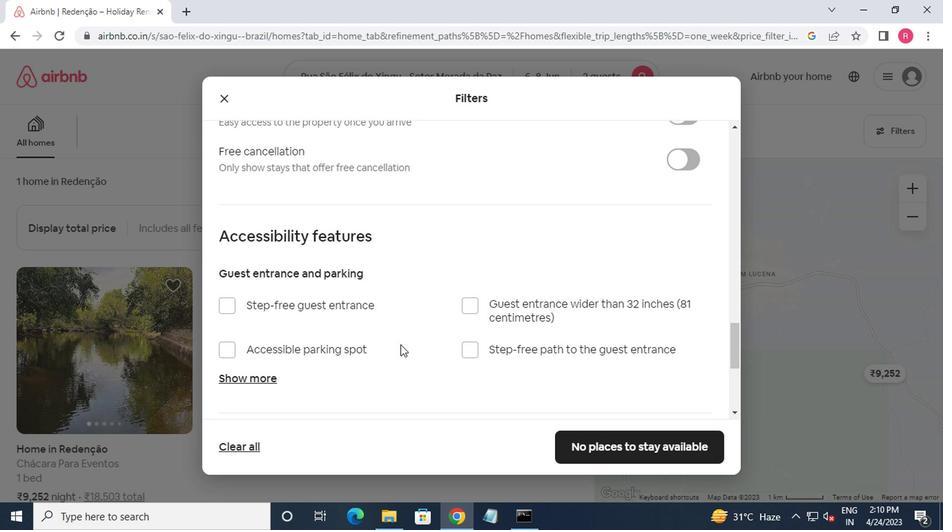 
Action: Mouse moved to (547, 361)
Screenshot: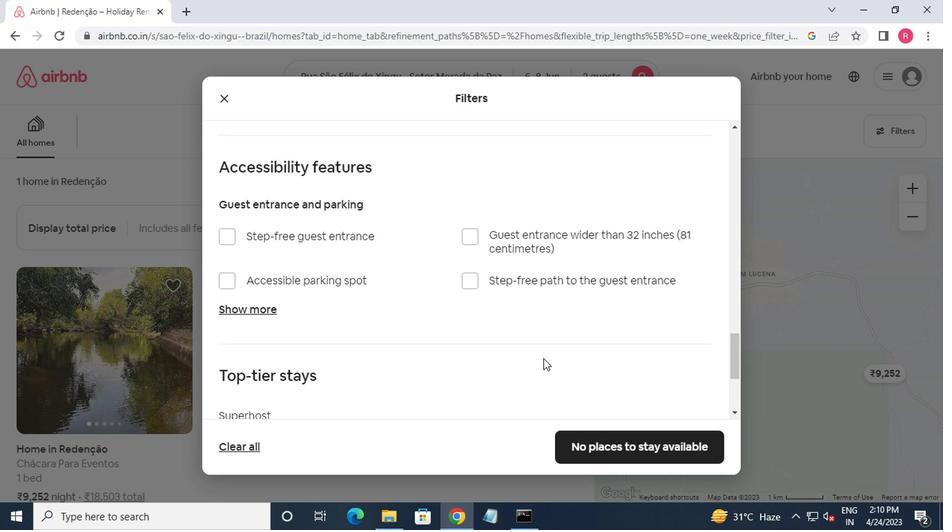 
Action: Mouse scrolled (547, 360) with delta (0, 0)
Screenshot: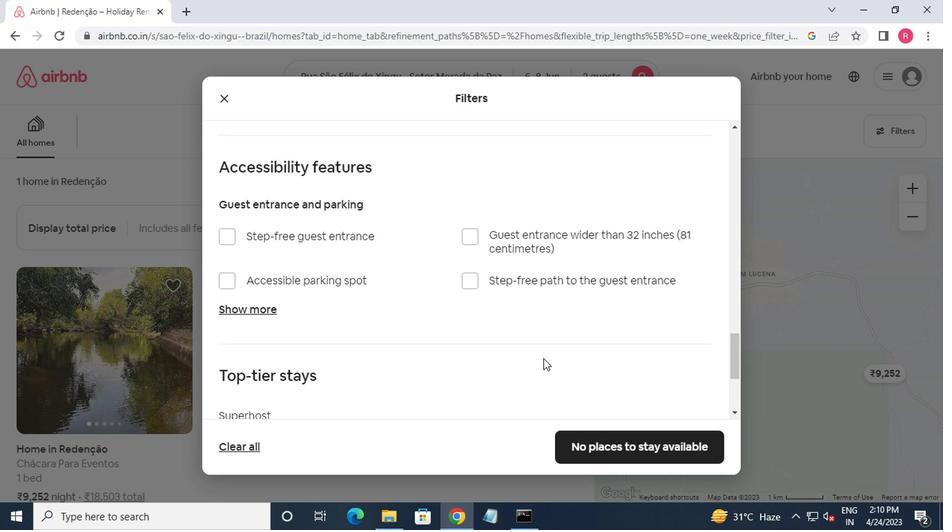 
Action: Mouse moved to (548, 362)
Screenshot: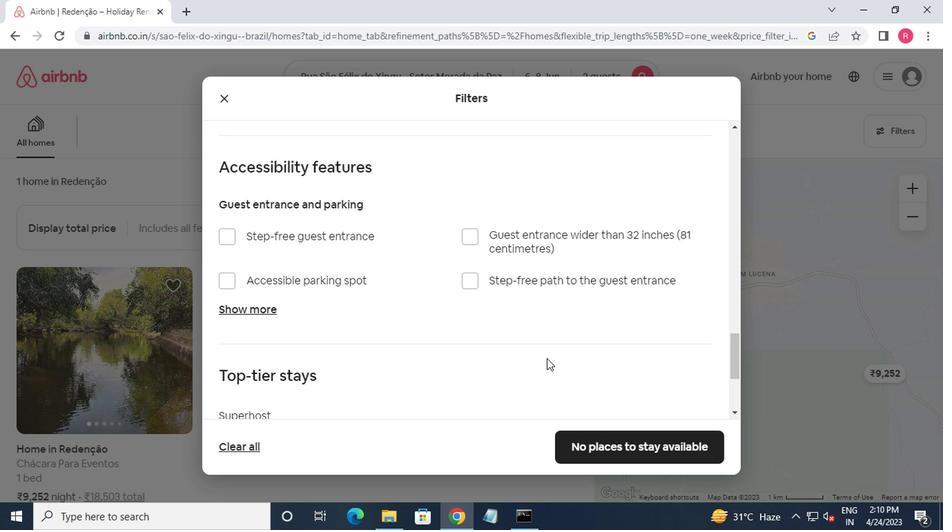 
Action: Mouse scrolled (548, 361) with delta (0, 0)
Screenshot: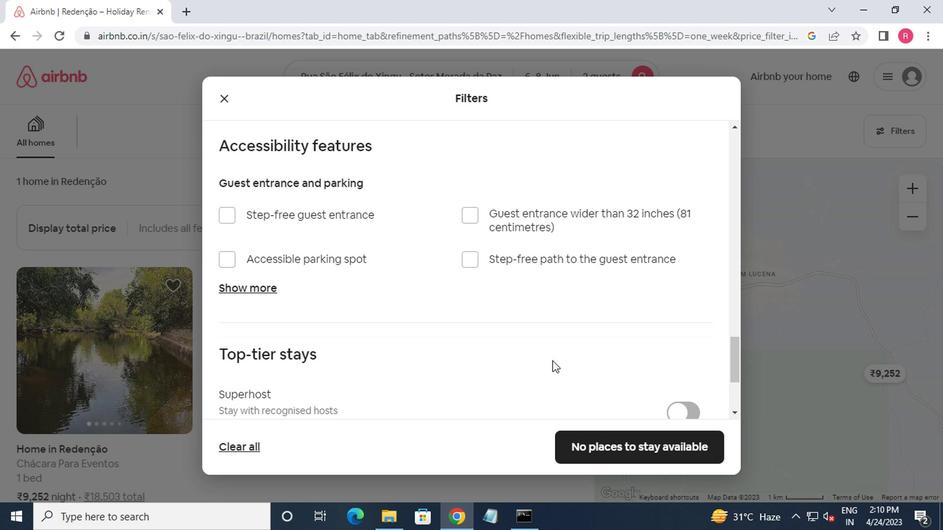 
Action: Mouse moved to (667, 355)
Screenshot: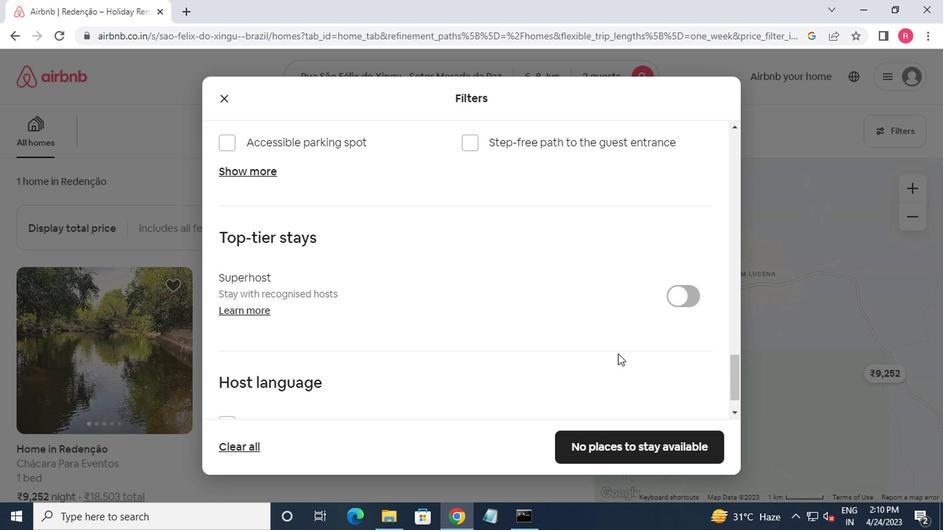 
Action: Mouse scrolled (667, 354) with delta (0, 0)
Screenshot: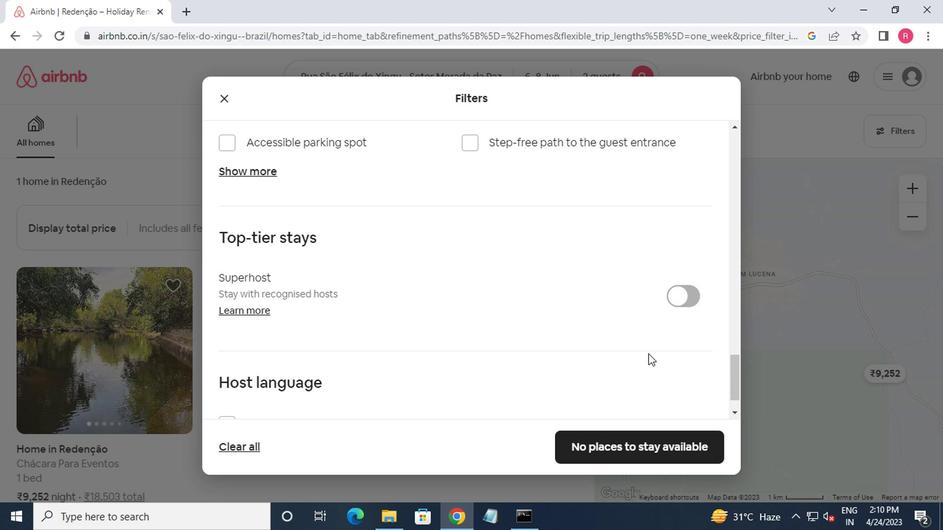 
Action: Mouse moved to (659, 357)
Screenshot: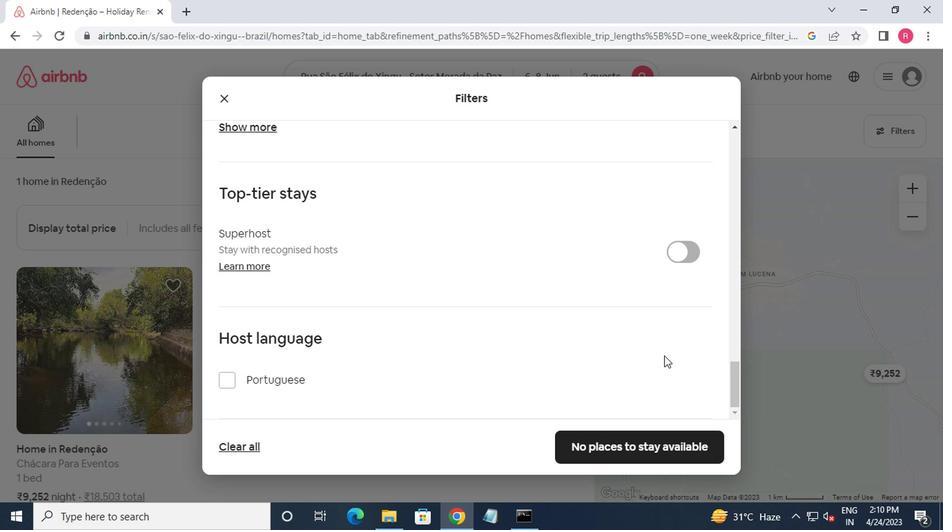 
Action: Mouse scrolled (659, 358) with delta (0, 0)
Screenshot: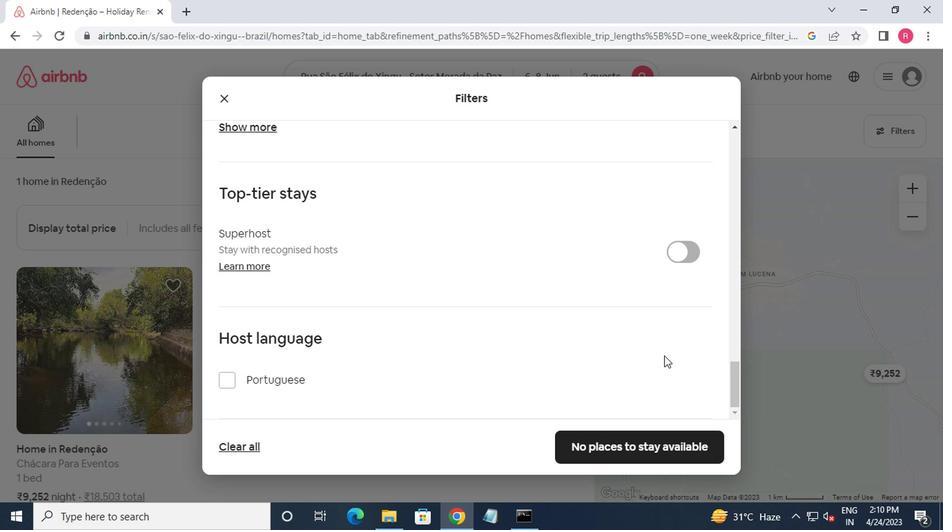 
Action: Mouse moved to (657, 353)
Screenshot: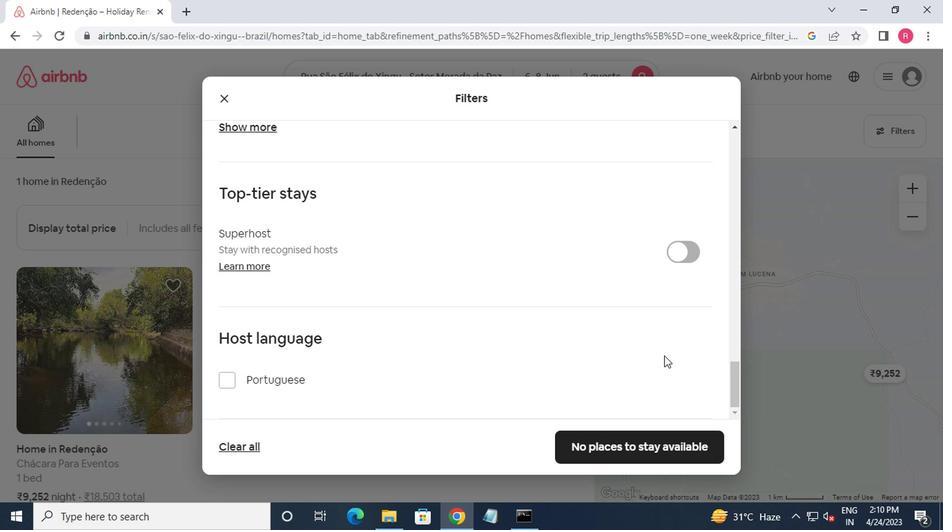 
Action: Mouse scrolled (657, 353) with delta (0, 0)
Screenshot: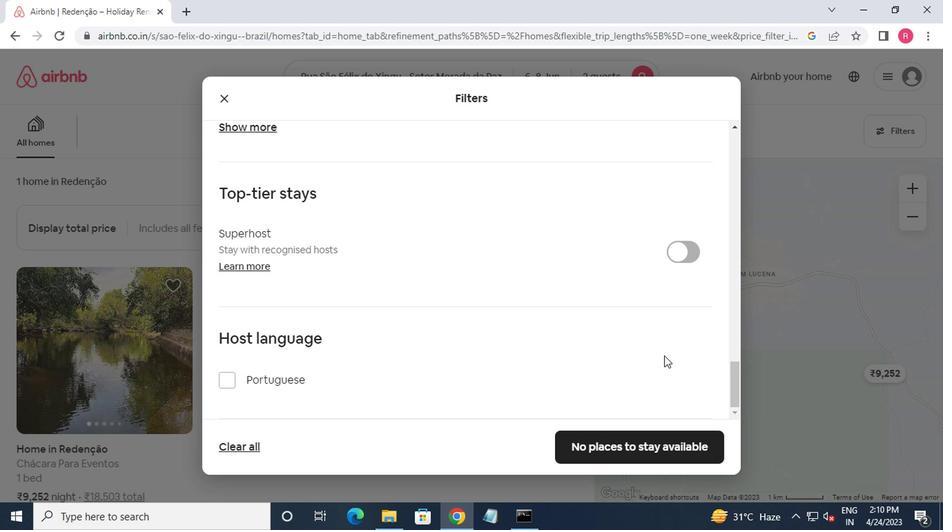 
Action: Mouse moved to (657, 347)
Screenshot: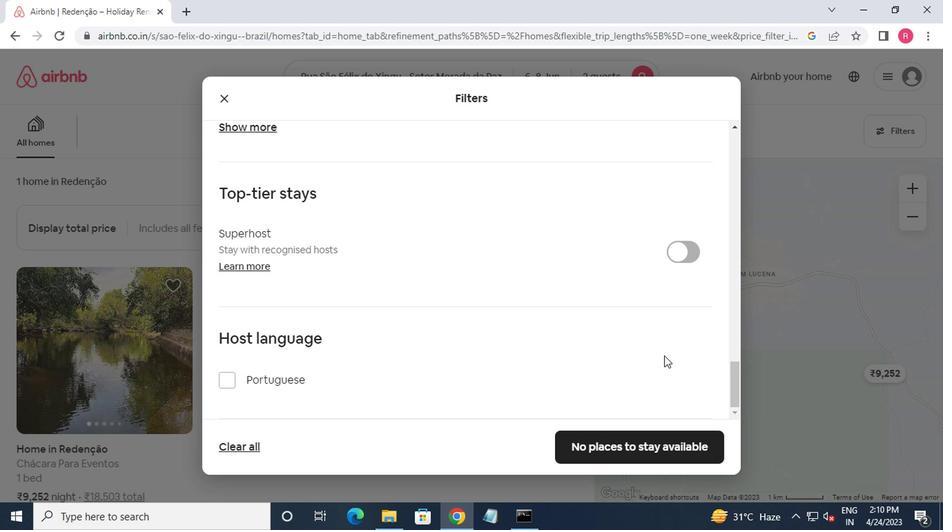 
Action: Mouse scrolled (657, 348) with delta (0, 0)
Screenshot: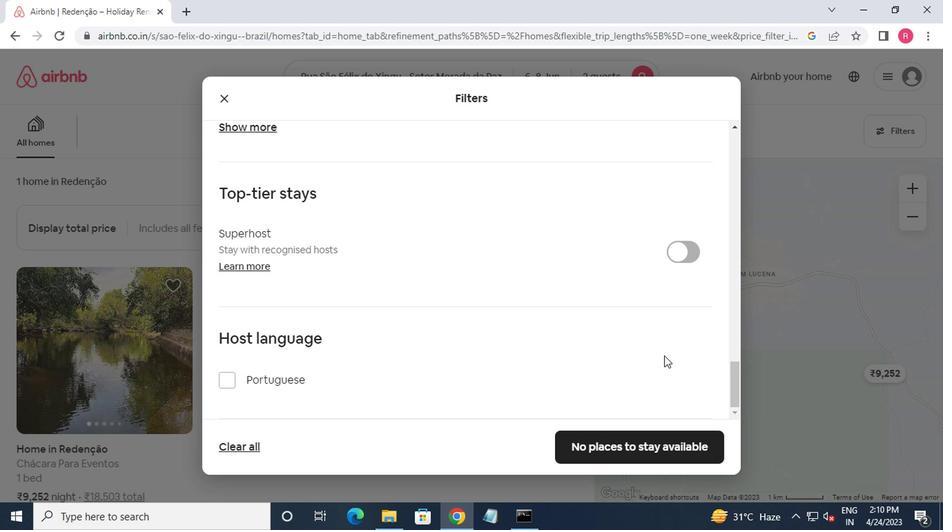 
Action: Mouse moved to (655, 341)
Screenshot: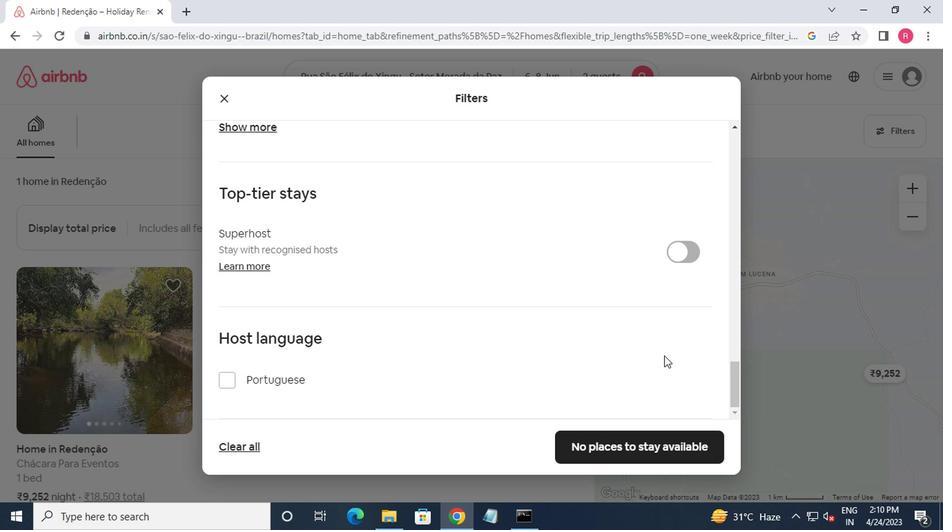 
Action: Mouse scrolled (655, 341) with delta (0, 0)
Screenshot: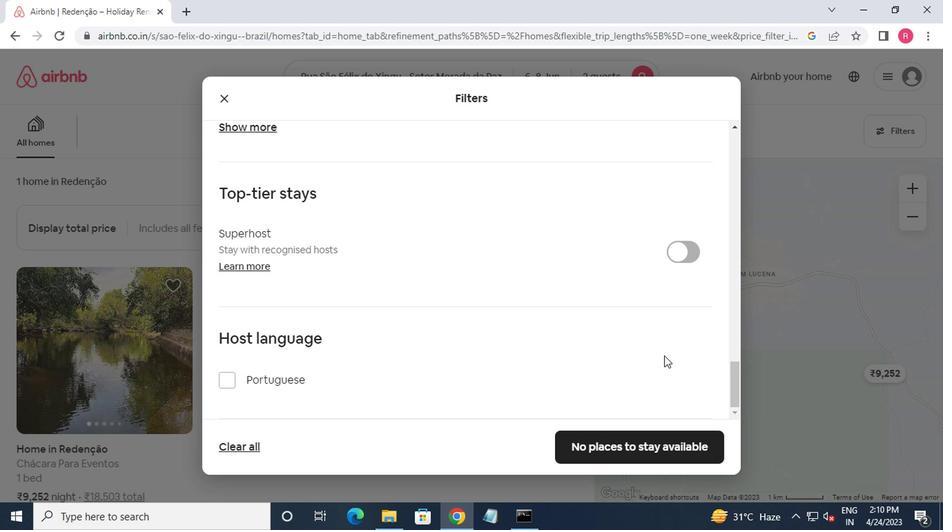 
Action: Mouse moved to (664, 305)
Screenshot: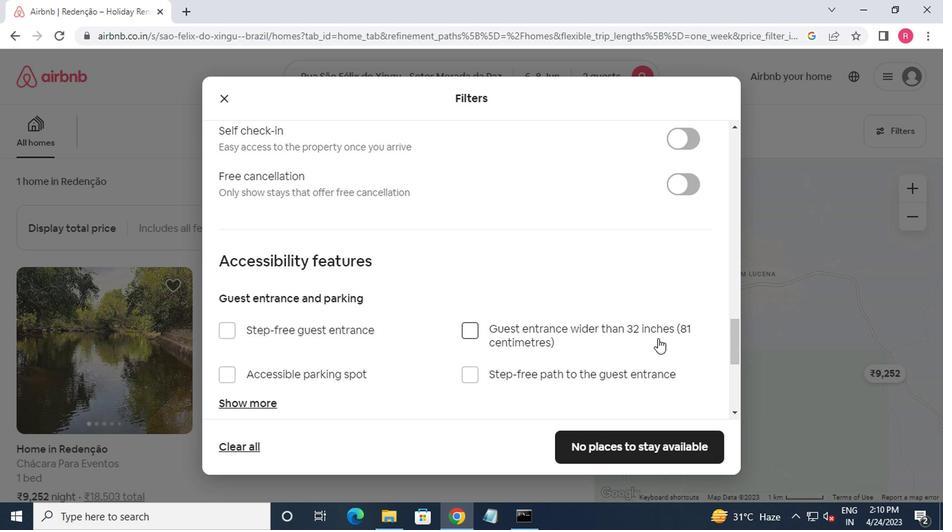 
Action: Mouse scrolled (664, 306) with delta (0, 0)
Screenshot: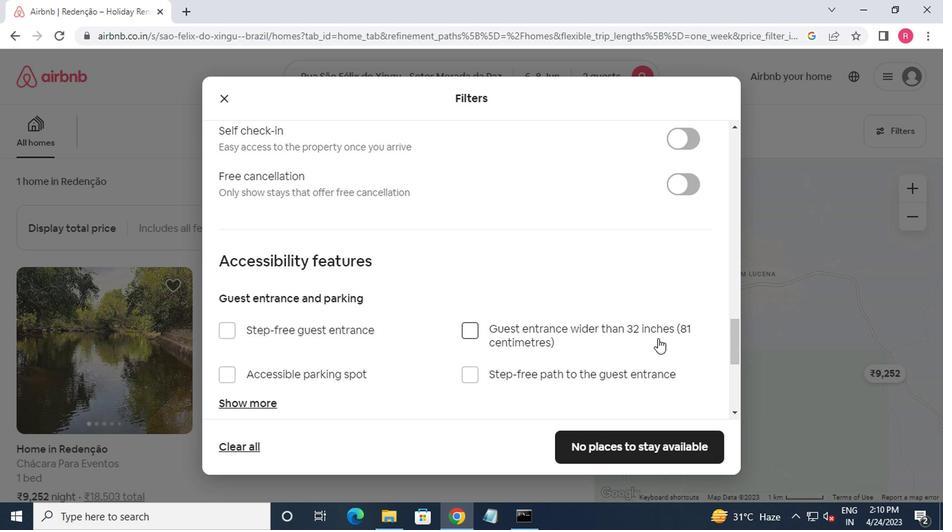 
Action: Mouse moved to (664, 303)
Screenshot: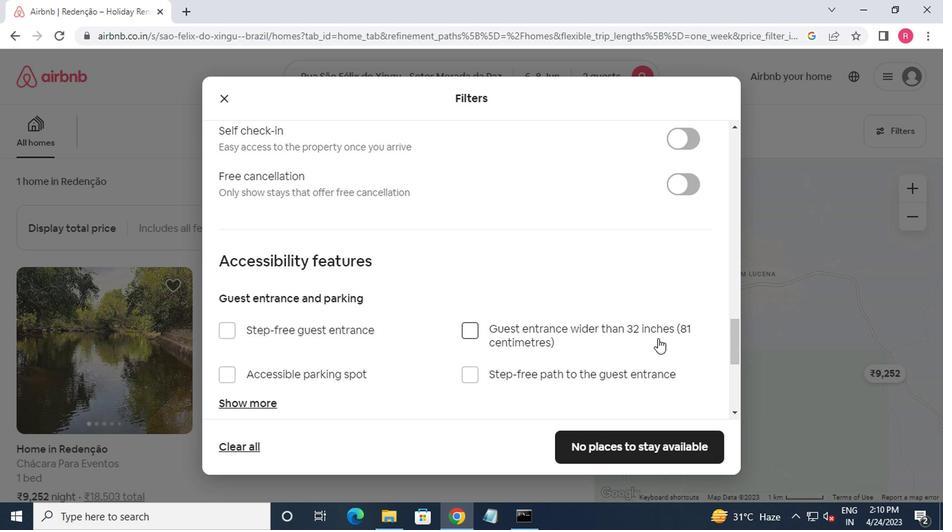 
Action: Mouse scrolled (664, 304) with delta (0, 0)
Screenshot: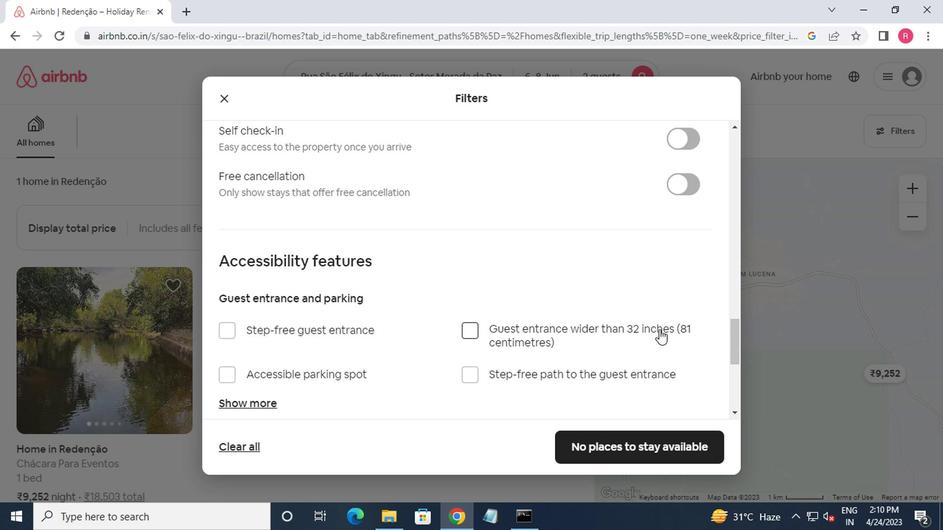 
Action: Mouse moved to (681, 283)
Screenshot: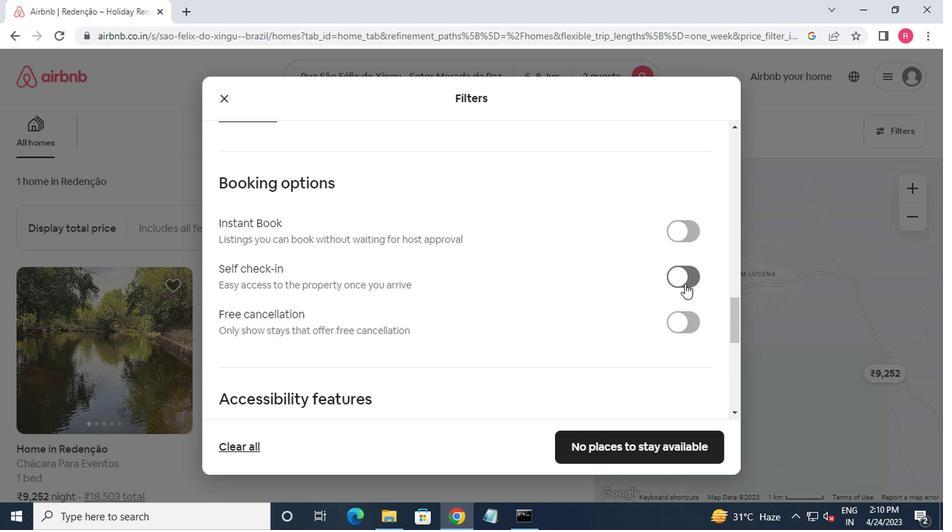 
Action: Mouse pressed left at (681, 283)
Screenshot: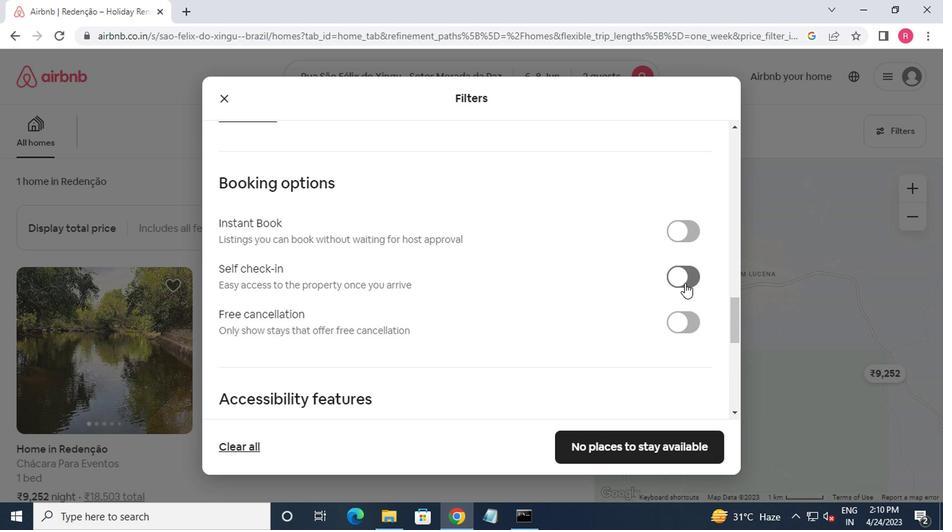
Action: Mouse moved to (671, 303)
Screenshot: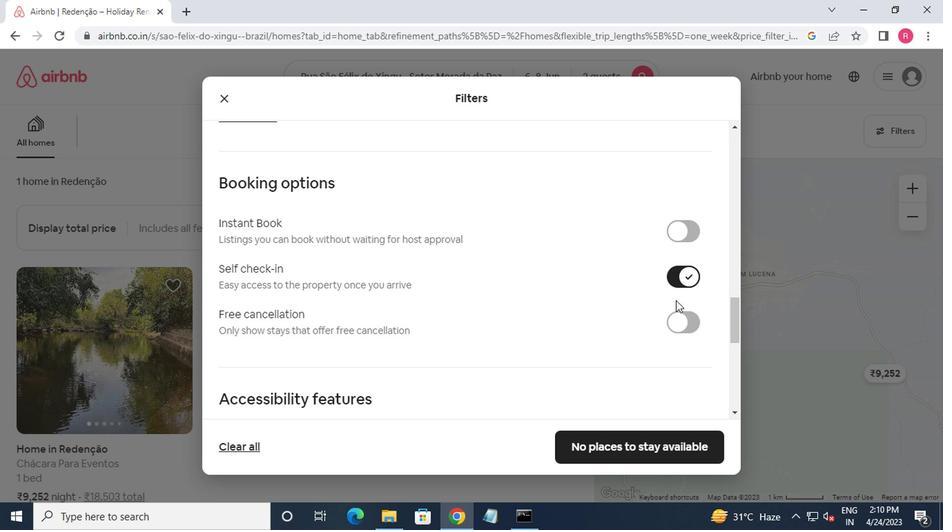 
Action: Mouse scrolled (671, 302) with delta (0, 0)
Screenshot: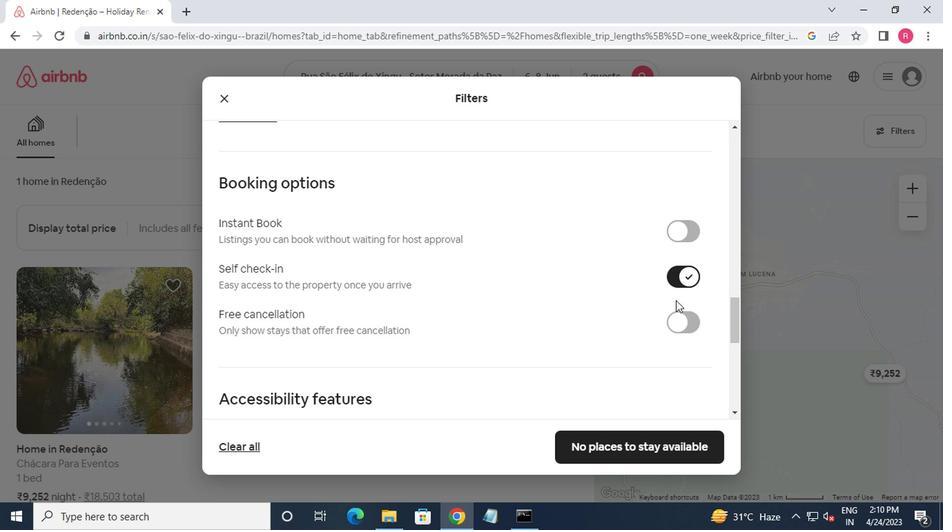 
Action: Mouse scrolled (671, 302) with delta (0, 0)
Screenshot: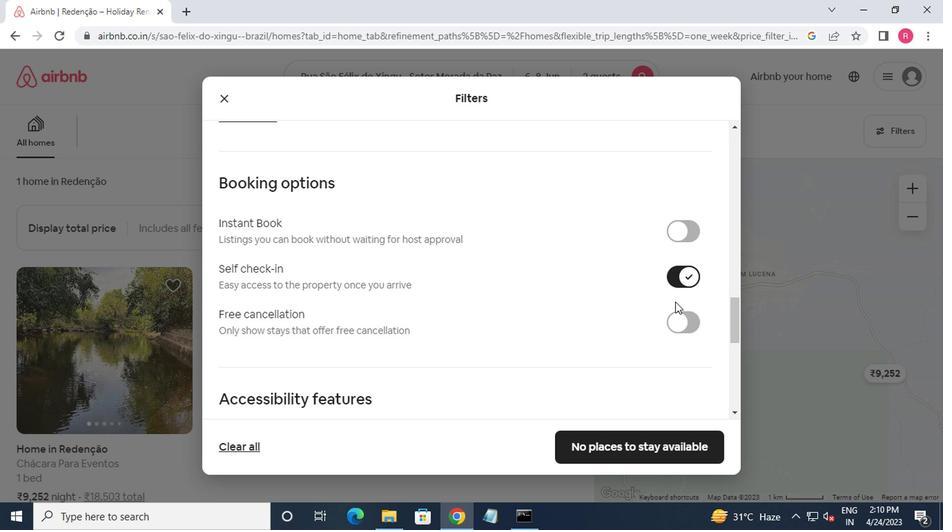 
Action: Mouse moved to (671, 303)
Screenshot: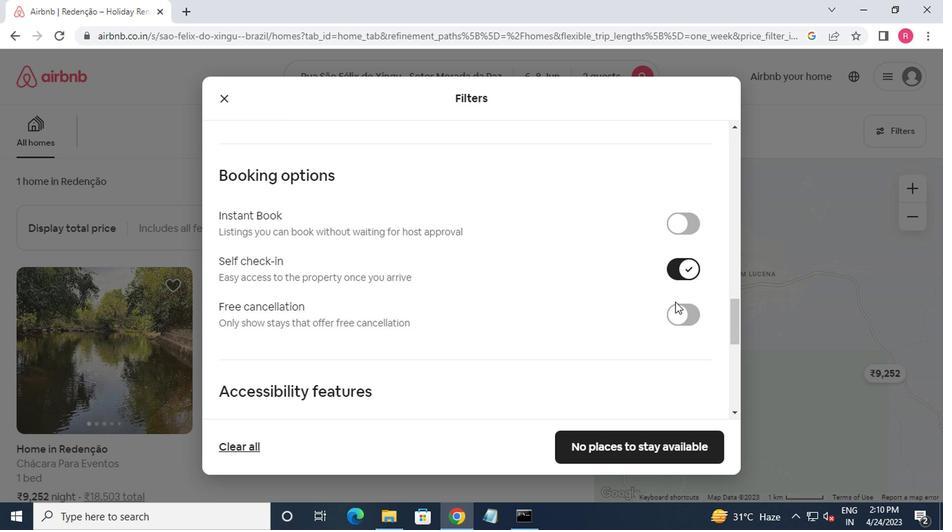
Action: Mouse scrolled (671, 302) with delta (0, 0)
Screenshot: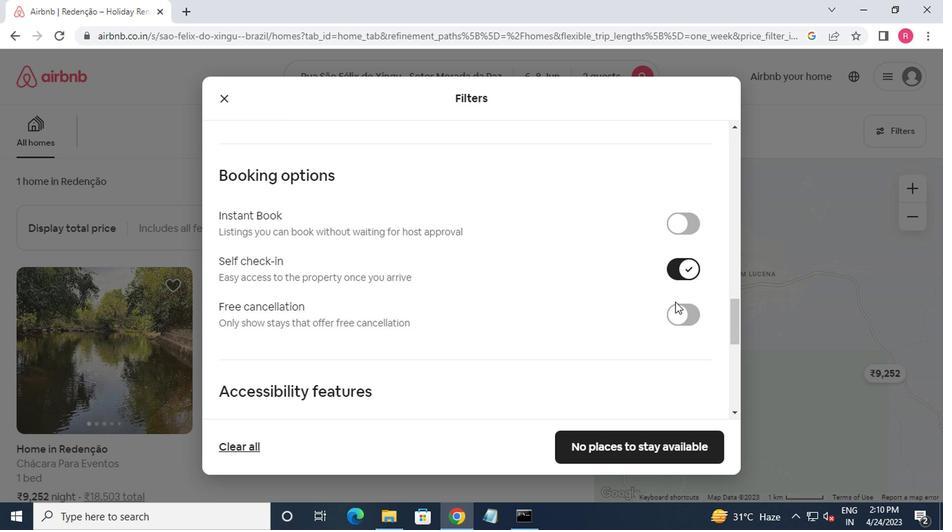 
Action: Mouse scrolled (671, 302) with delta (0, 0)
Screenshot: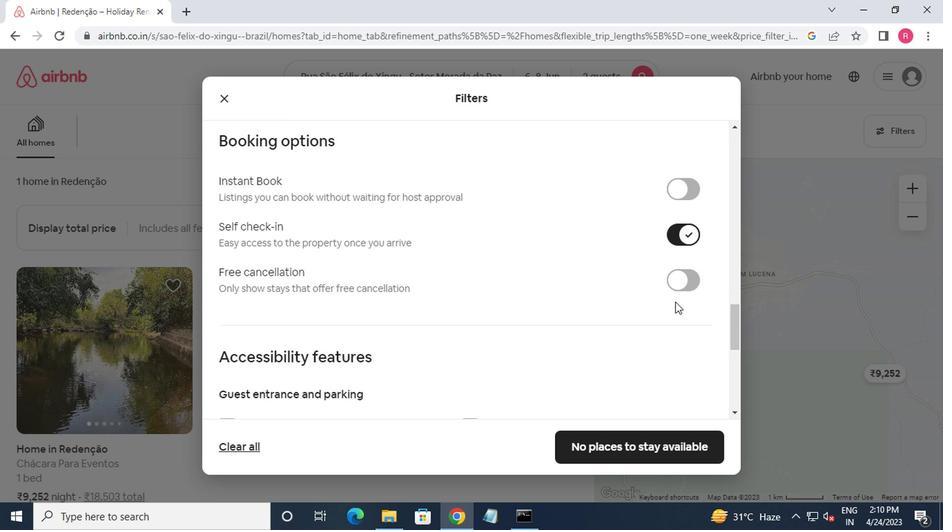 
Action: Mouse moved to (671, 304)
Screenshot: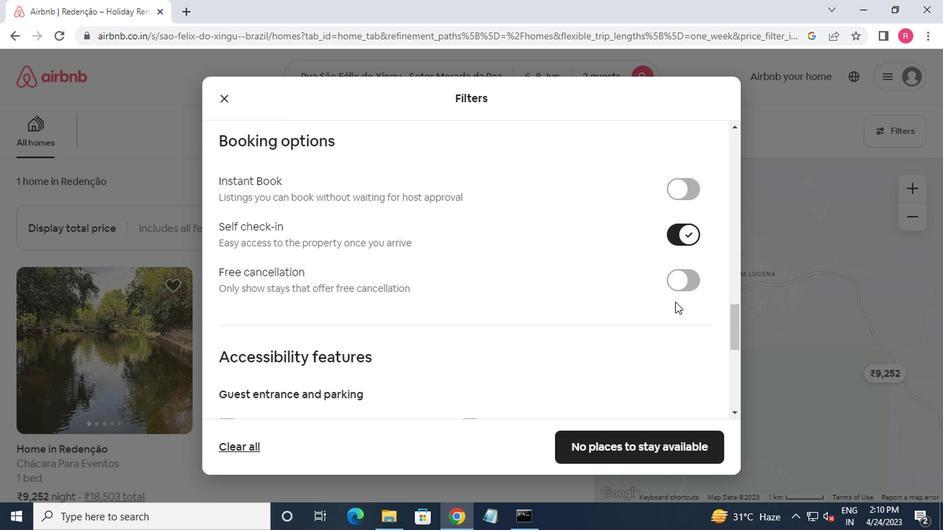 
Action: Mouse scrolled (671, 303) with delta (0, 0)
Screenshot: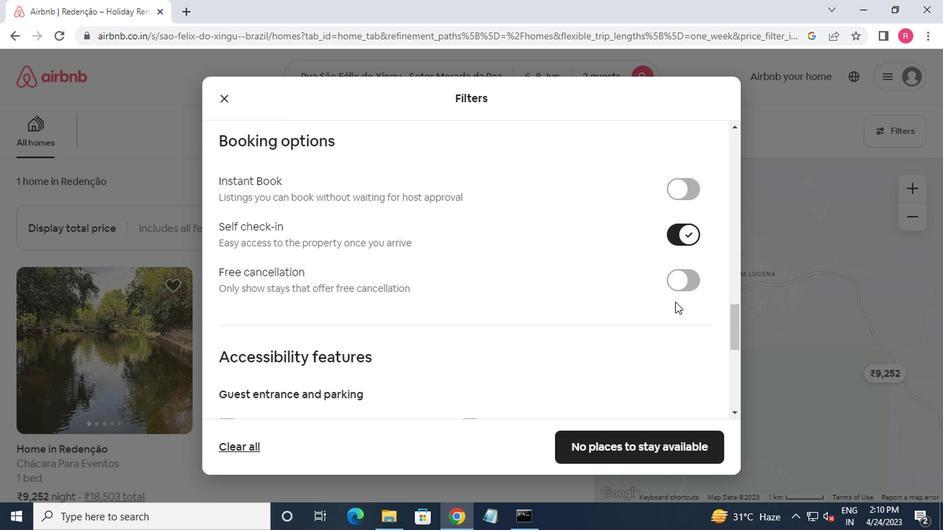 
Action: Mouse moved to (671, 307)
Screenshot: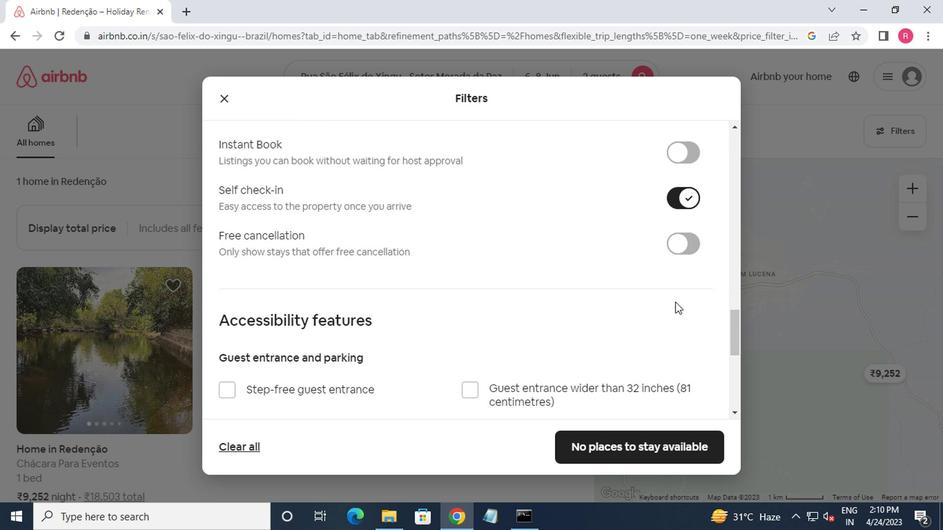 
Action: Mouse scrolled (671, 306) with delta (0, 0)
Screenshot: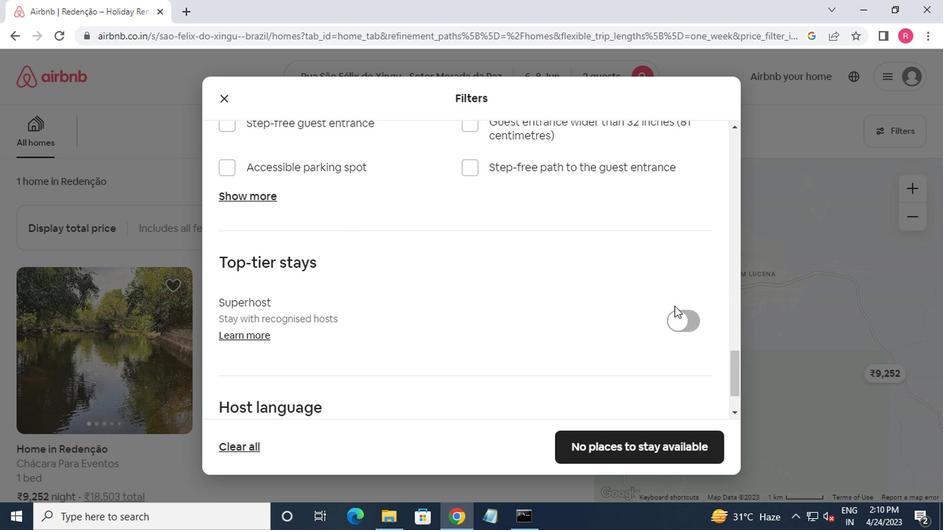 
Action: Mouse scrolled (671, 306) with delta (0, 0)
Screenshot: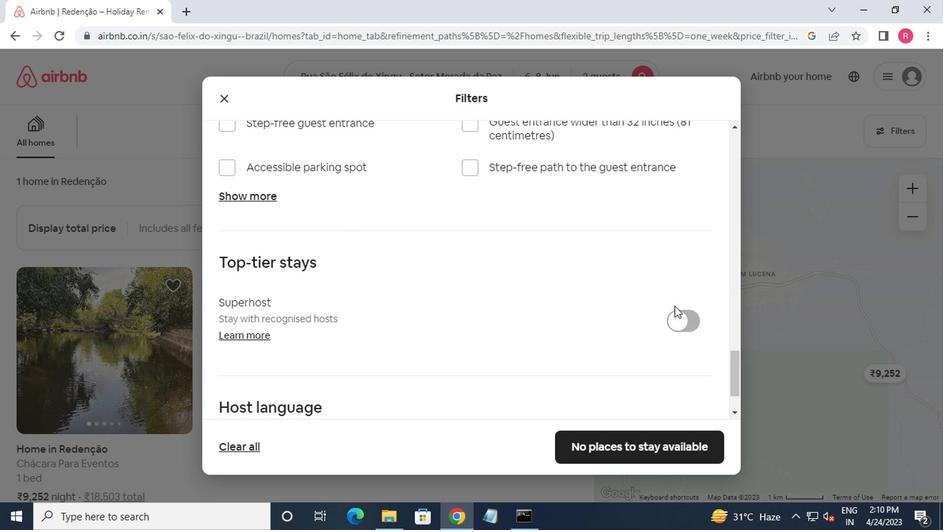 
Action: Mouse scrolled (671, 306) with delta (0, 0)
Screenshot: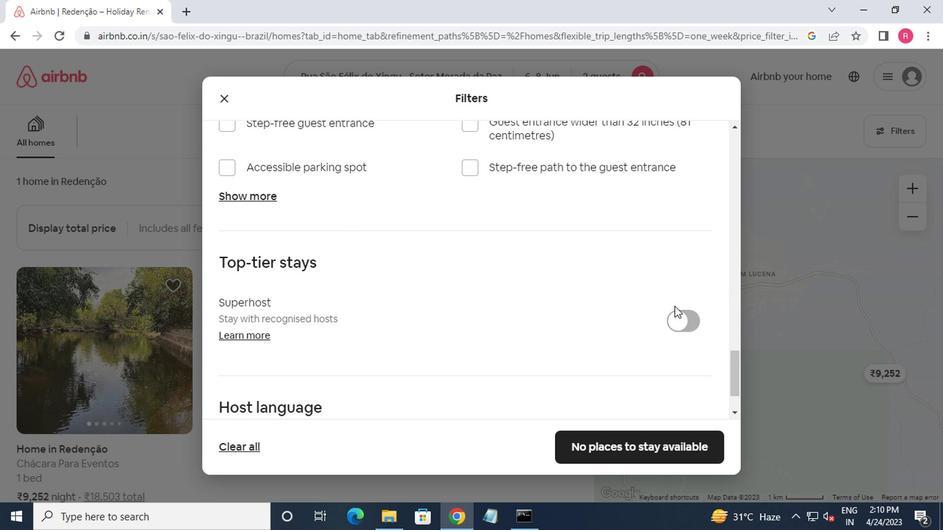 
Action: Mouse scrolled (671, 306) with delta (0, 0)
Screenshot: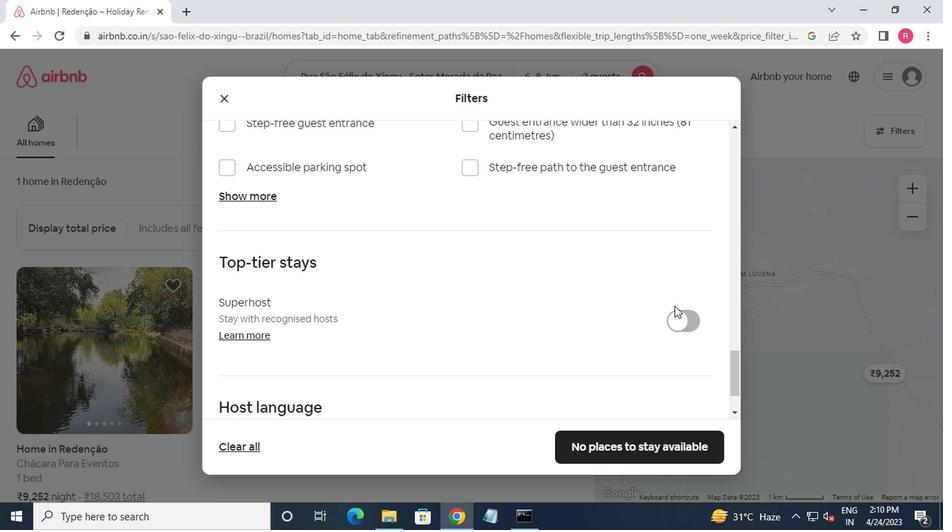 
Action: Mouse moved to (617, 454)
Screenshot: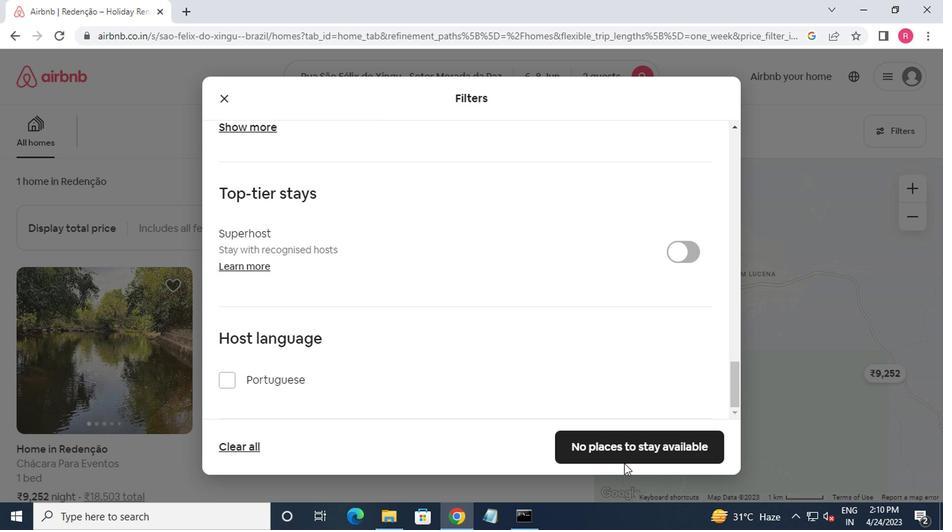 
Action: Mouse pressed left at (617, 454)
Screenshot: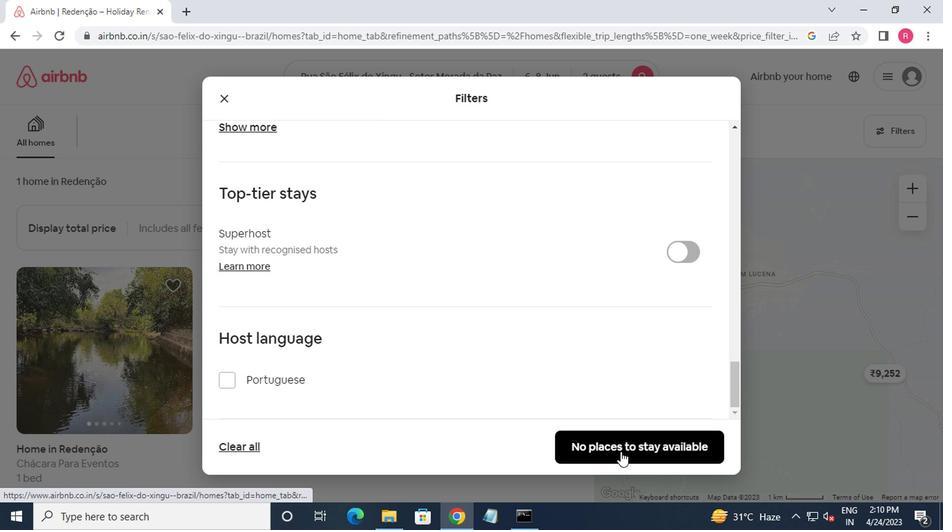 
